 Task: Look for space in Obrenovac, Serbia from 2nd August, 2023 to 12th August, 2023 for 2 adults in price range Rs.5000 to Rs.10000. Place can be private room with 1  bedroom having 1 bed and 1 bathroom. Property type can be house, flat, guest house, hotel. Booking option can be shelf check-in. Required host language is English.
Action: Mouse moved to (480, 89)
Screenshot: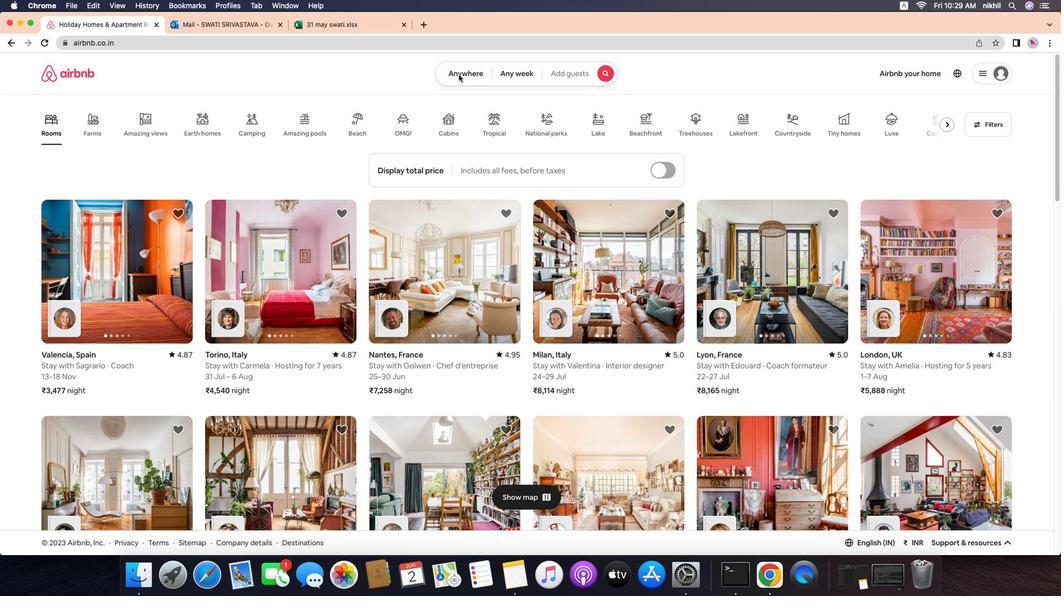 
Action: Mouse pressed left at (480, 89)
Screenshot: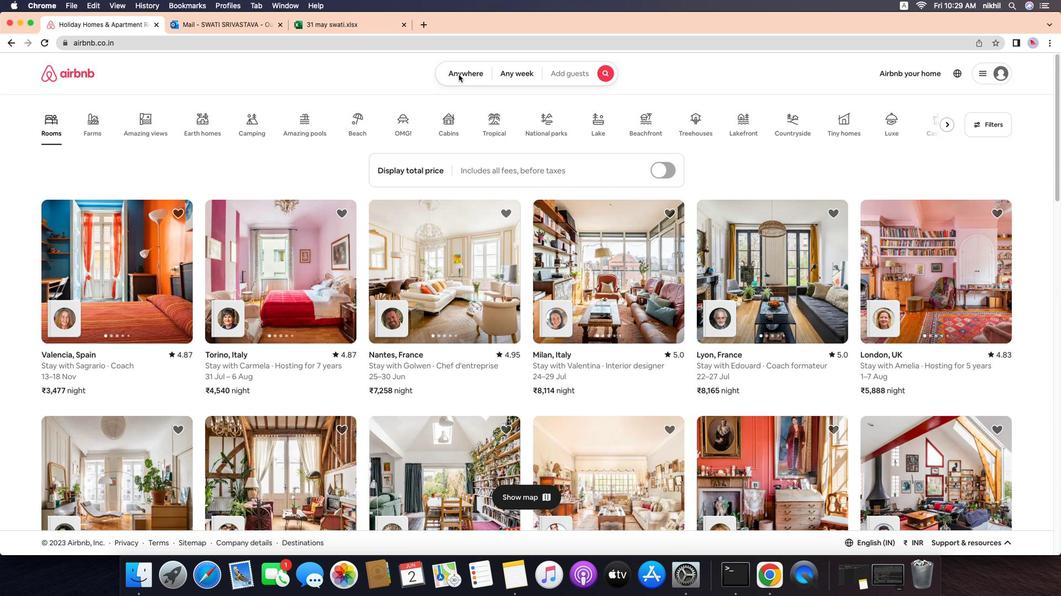 
Action: Mouse moved to (481, 95)
Screenshot: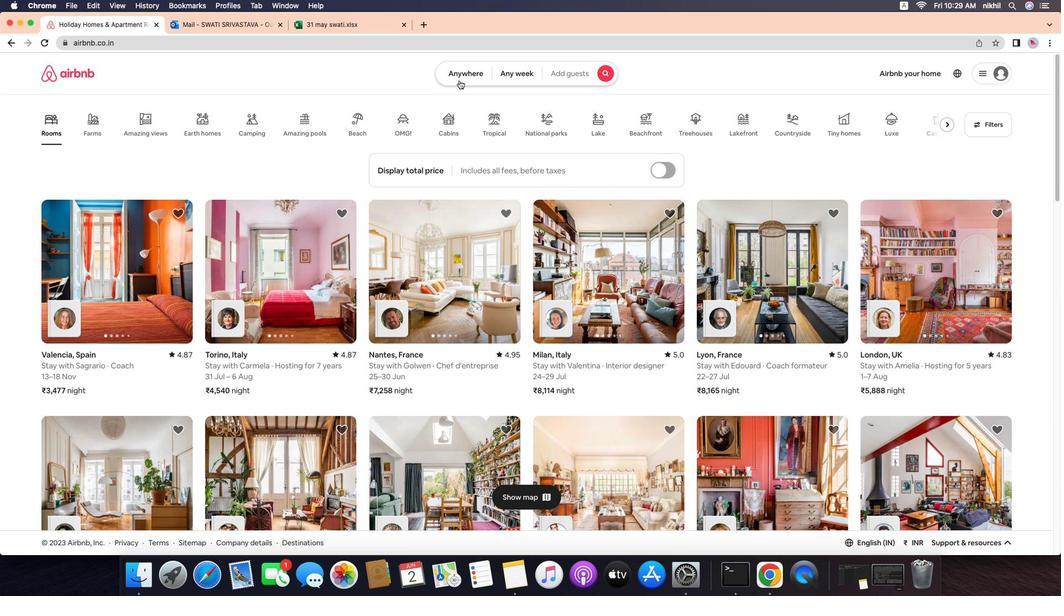 
Action: Mouse pressed left at (481, 95)
Screenshot: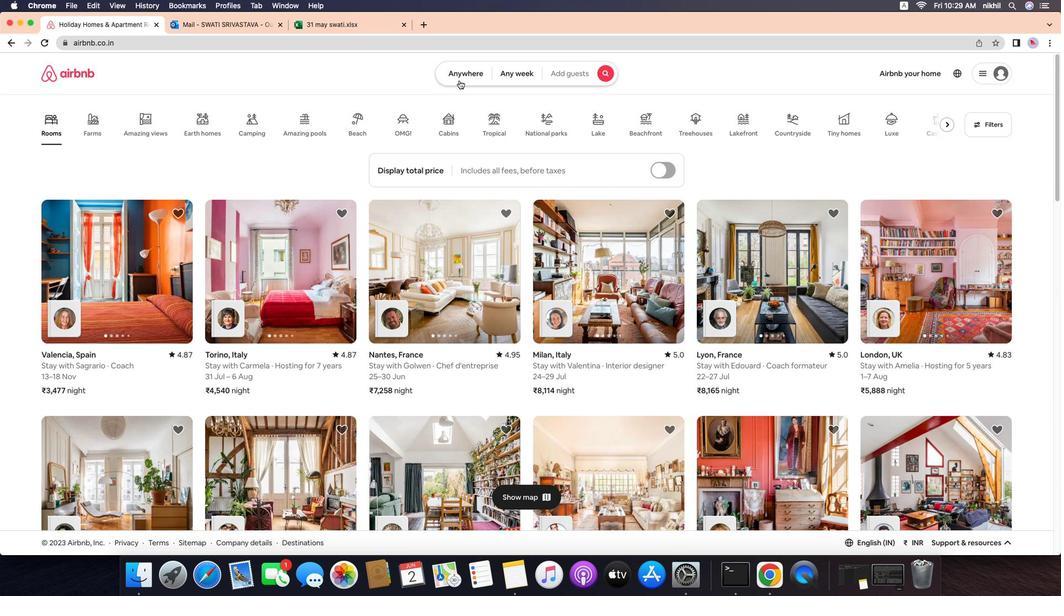 
Action: Mouse moved to (432, 129)
Screenshot: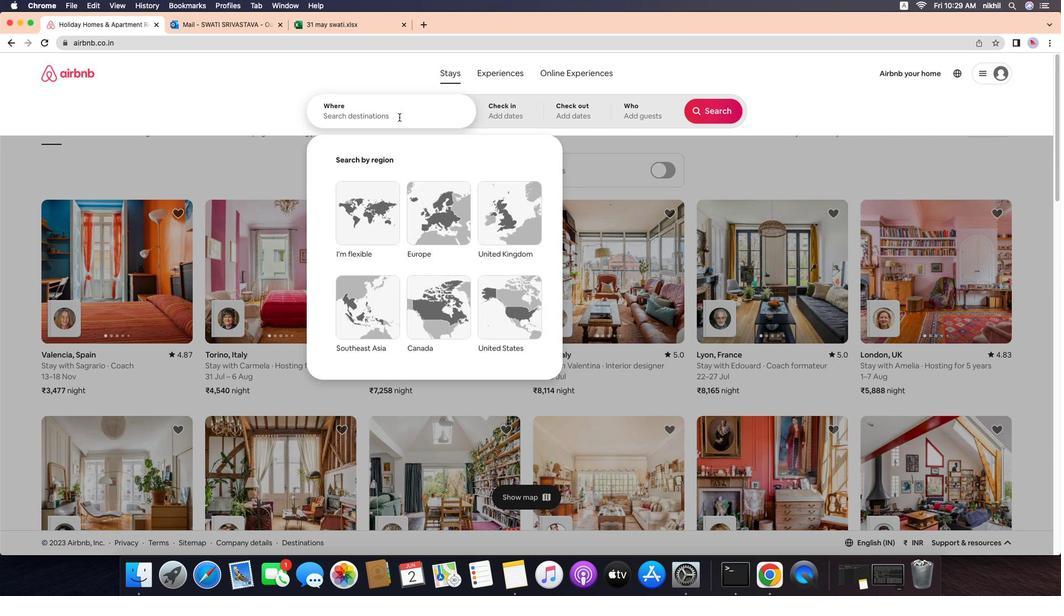 
Action: Mouse pressed left at (432, 129)
Screenshot: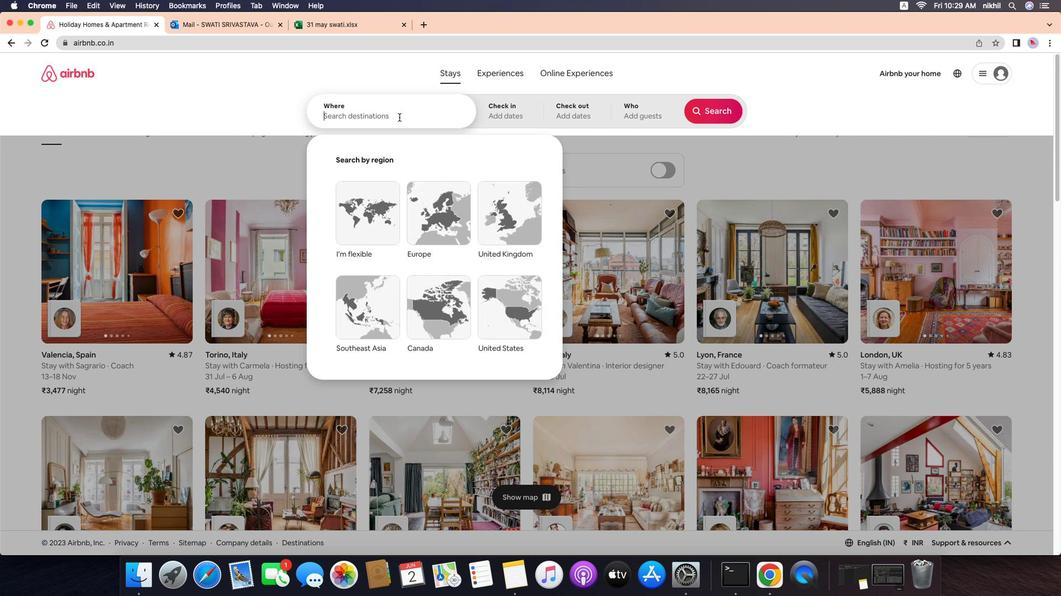 
Action: Mouse moved to (429, 129)
Screenshot: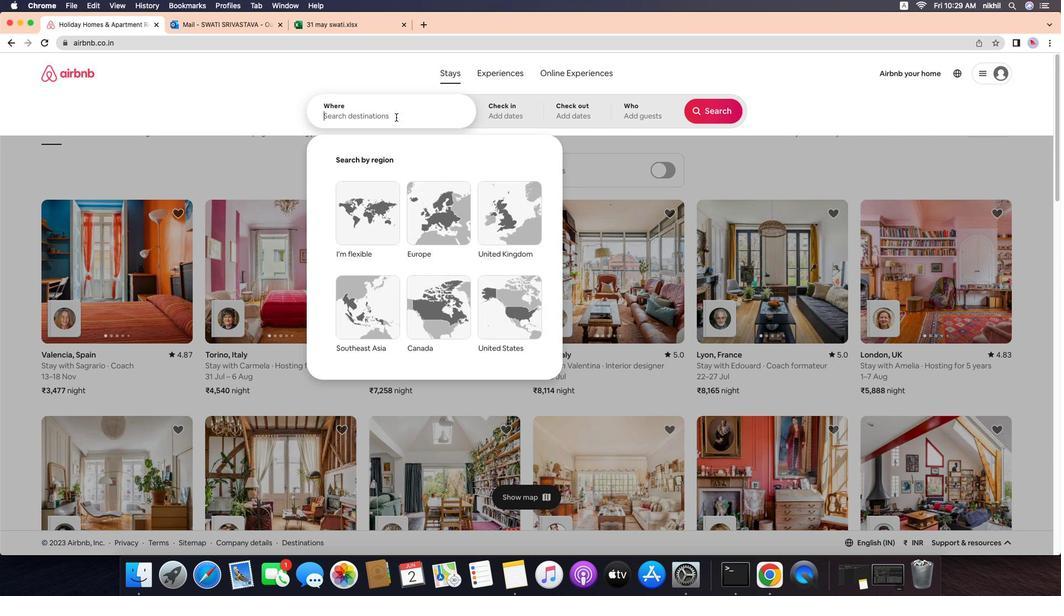 
Action: Key pressed Key.caps_lock'O'Key.caps_lock'b''r''e''n''o''v''a''c'
Screenshot: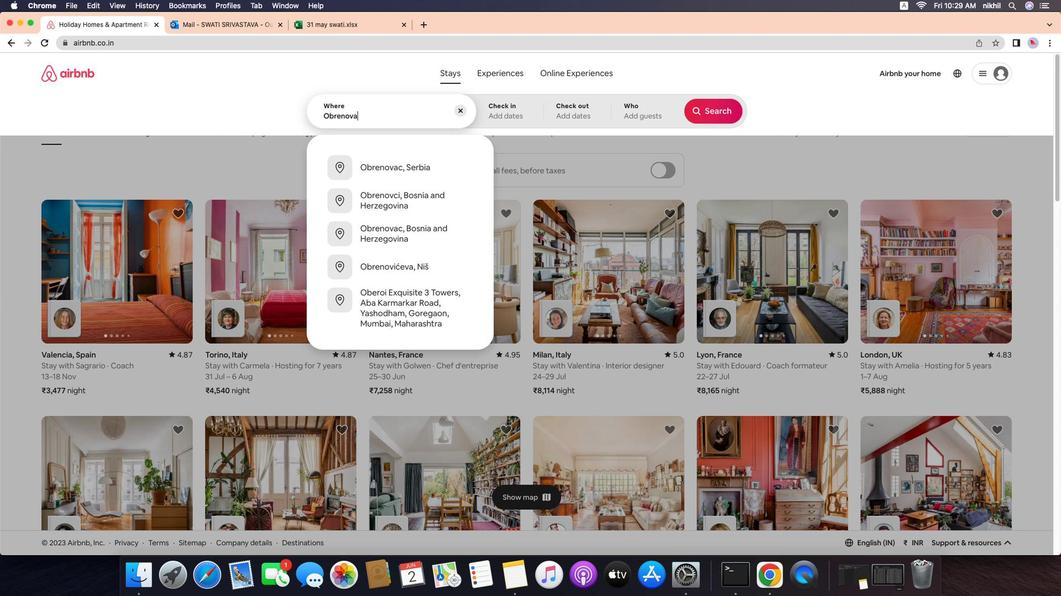 
Action: Mouse moved to (451, 175)
Screenshot: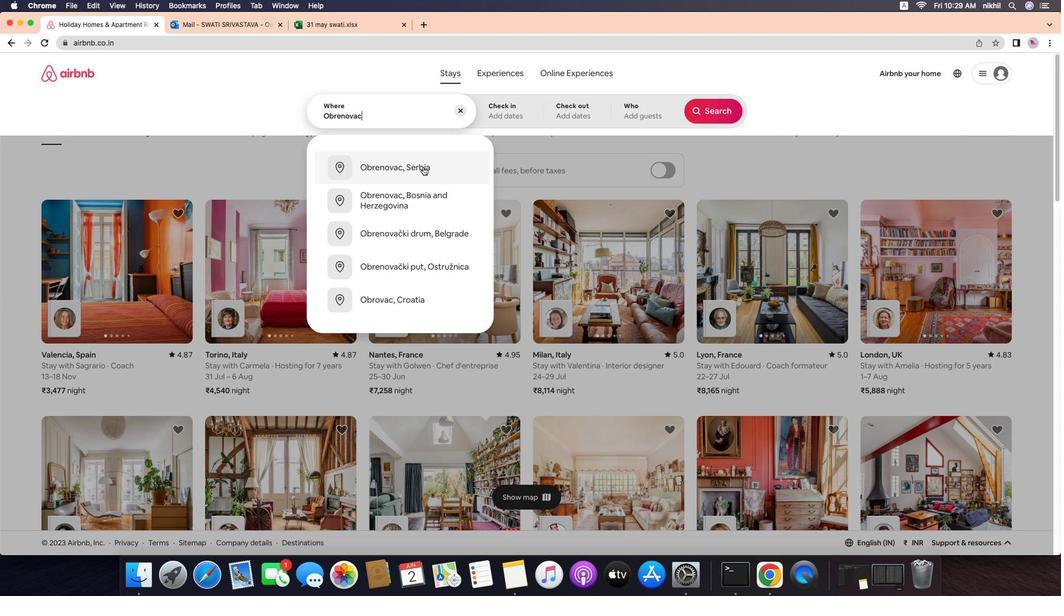 
Action: Mouse pressed left at (451, 175)
Screenshot: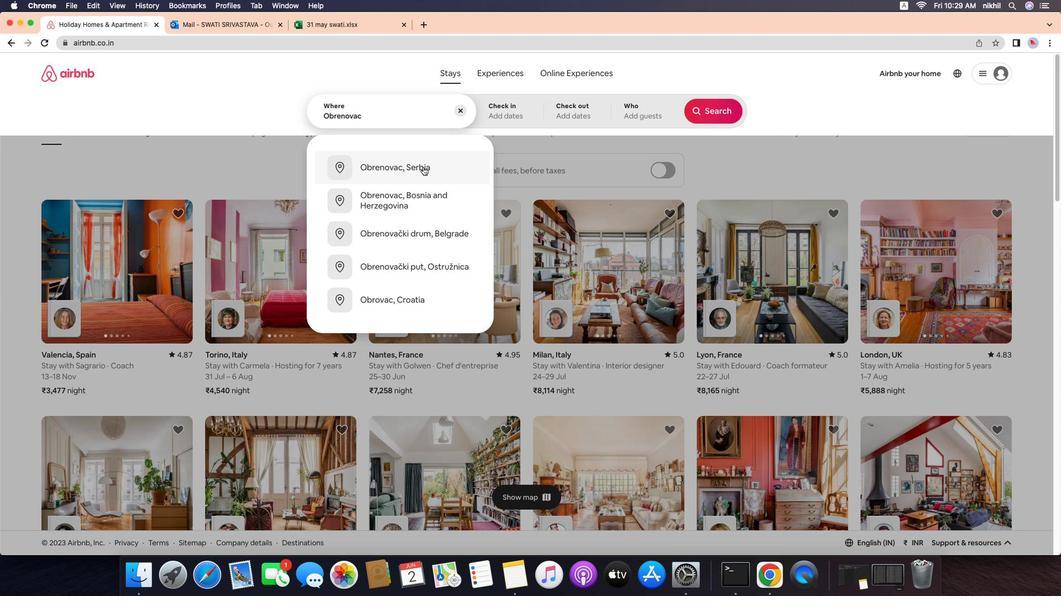 
Action: Mouse moved to (685, 200)
Screenshot: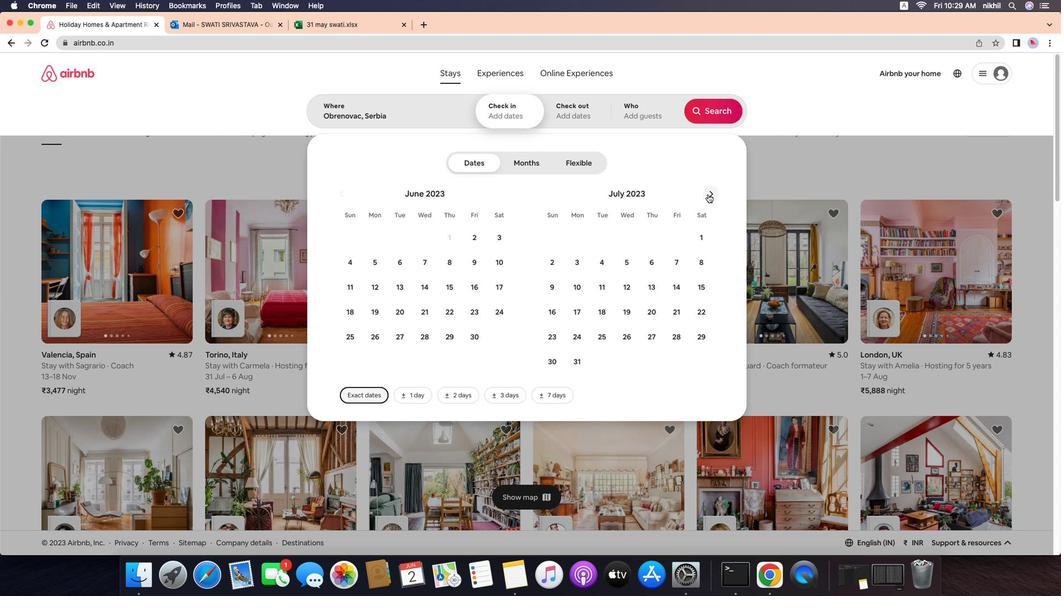 
Action: Mouse pressed left at (685, 200)
Screenshot: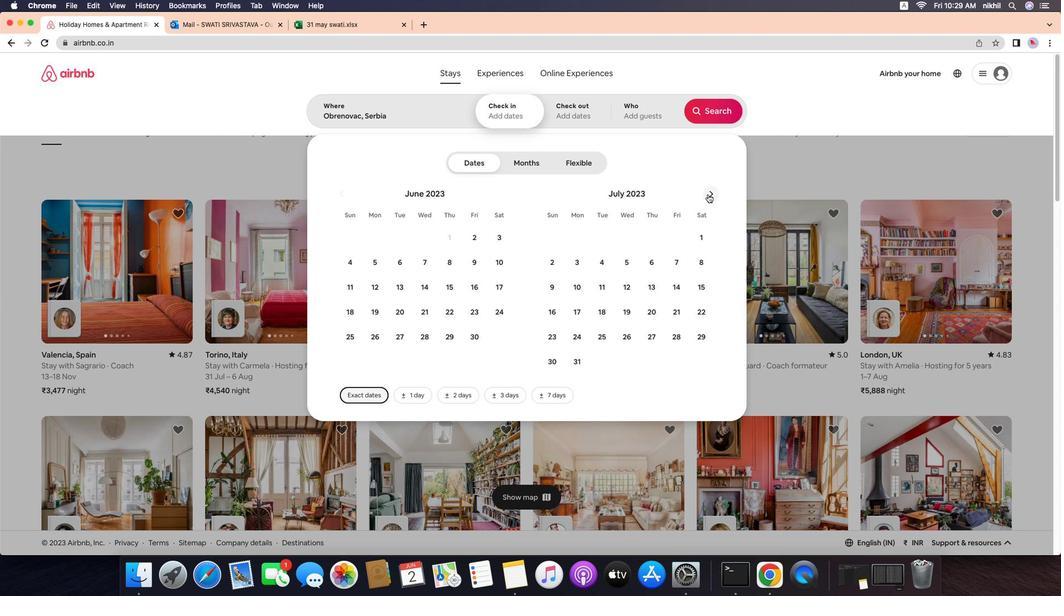 
Action: Mouse moved to (613, 240)
Screenshot: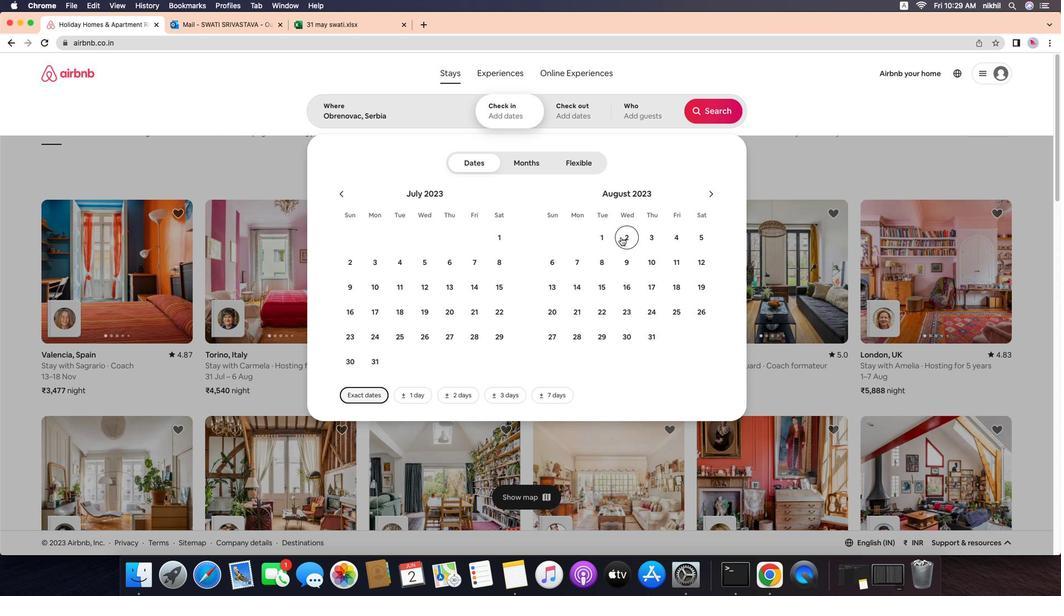 
Action: Mouse pressed left at (613, 240)
Screenshot: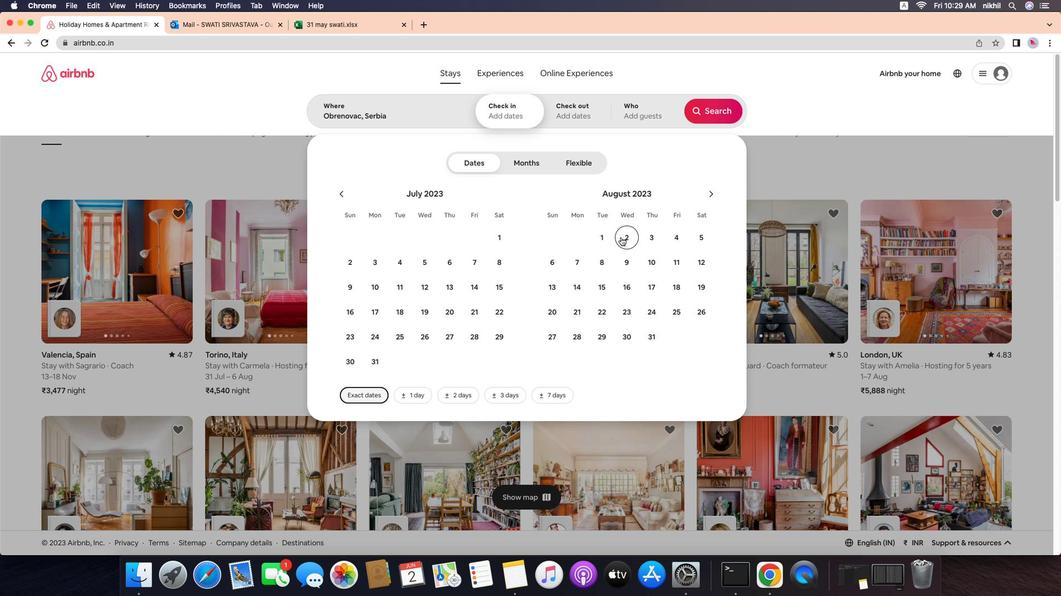 
Action: Mouse moved to (686, 267)
Screenshot: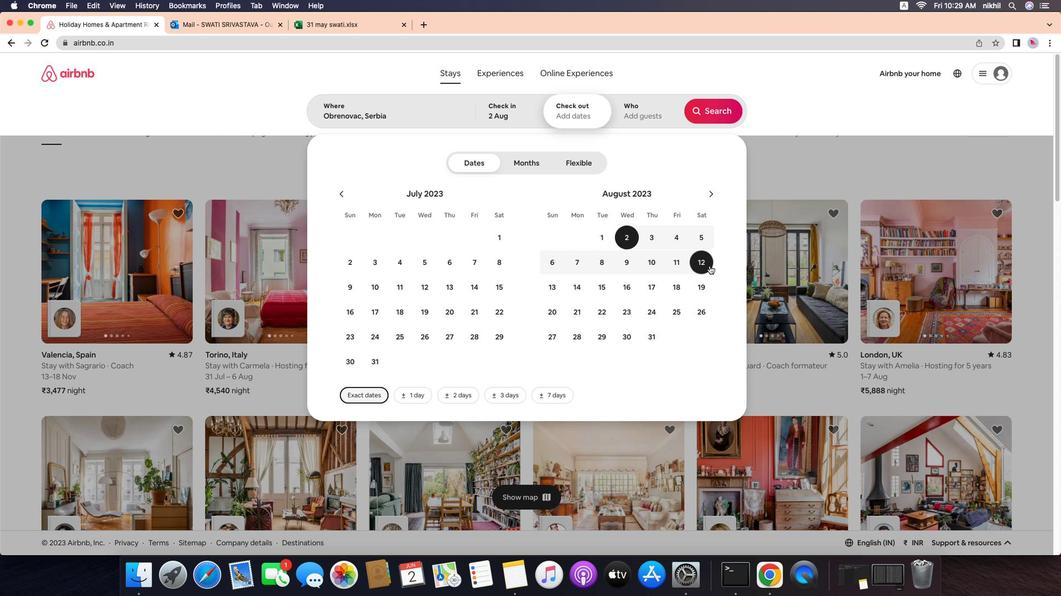 
Action: Mouse pressed left at (686, 267)
Screenshot: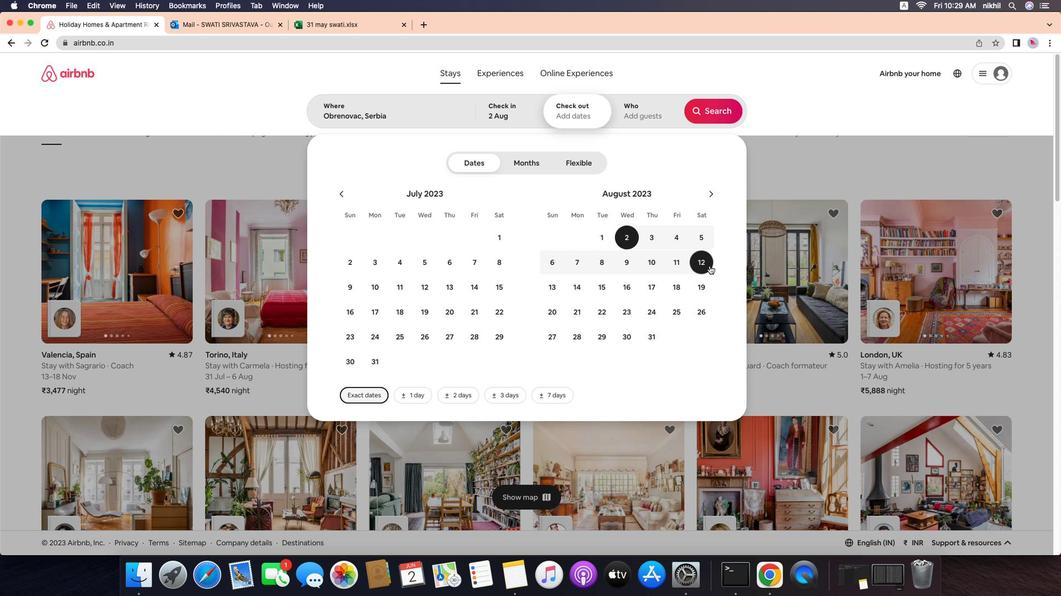 
Action: Mouse moved to (637, 128)
Screenshot: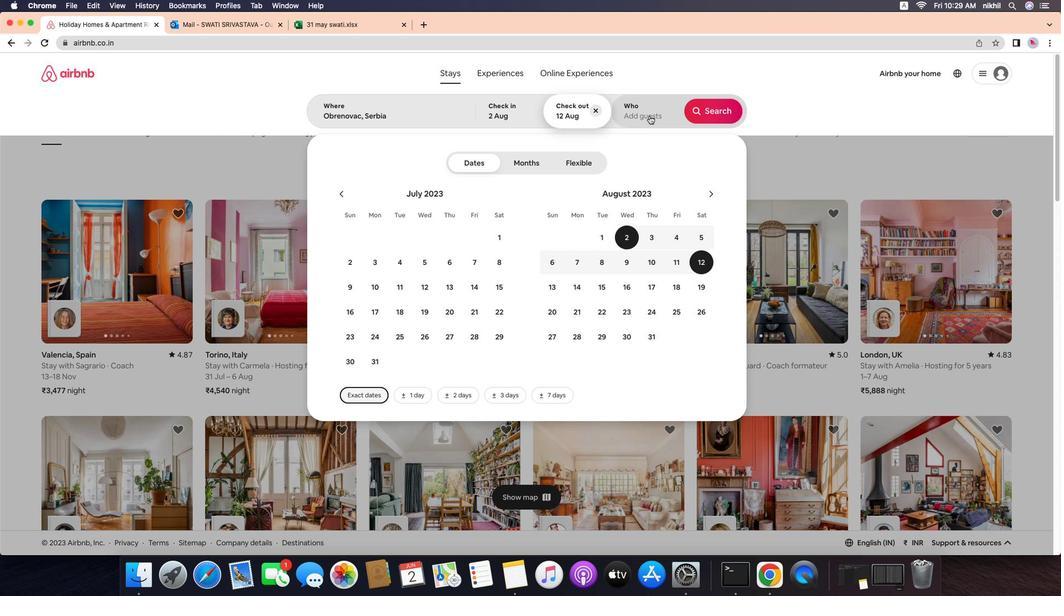 
Action: Mouse pressed left at (637, 128)
Screenshot: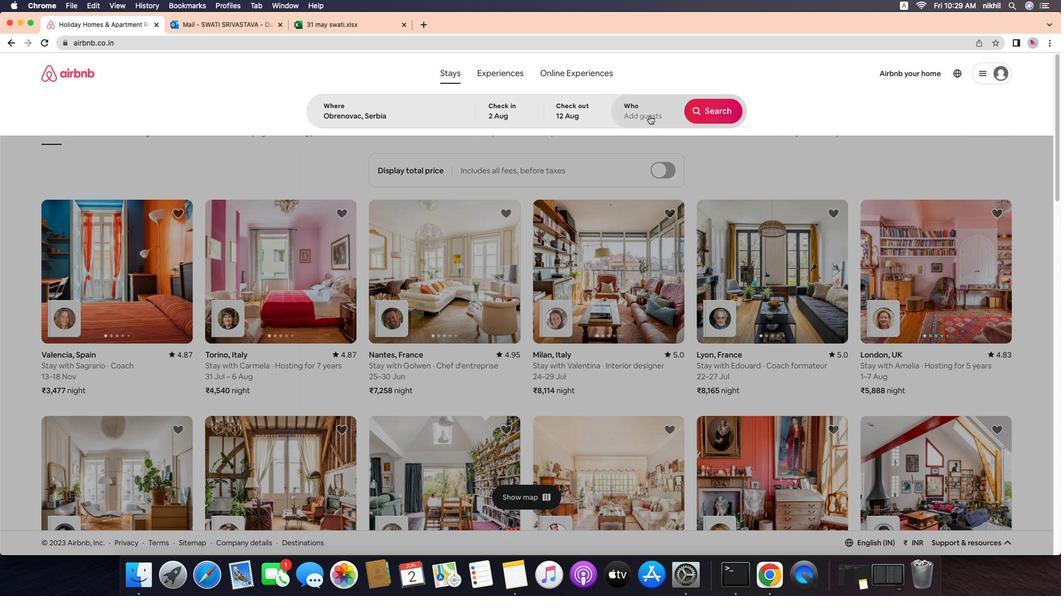 
Action: Mouse moved to (690, 176)
Screenshot: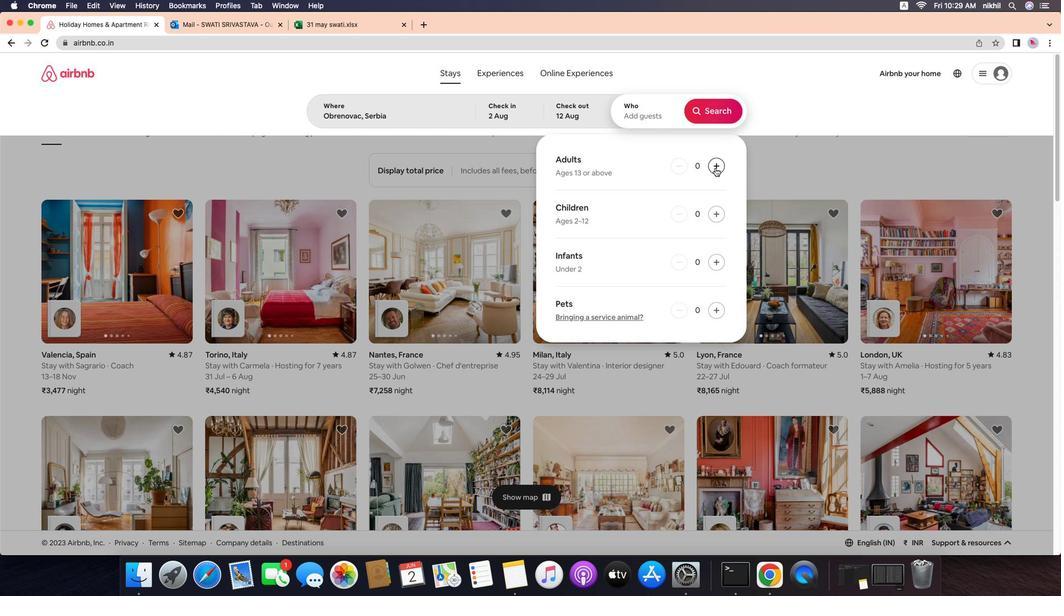 
Action: Mouse pressed left at (690, 176)
Screenshot: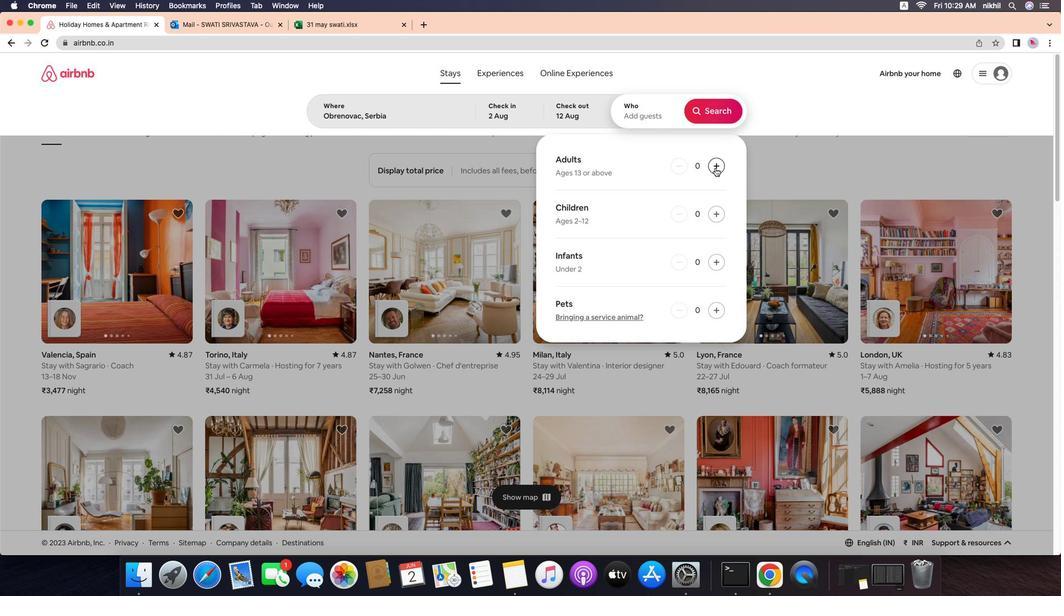 
Action: Mouse pressed left at (690, 176)
Screenshot: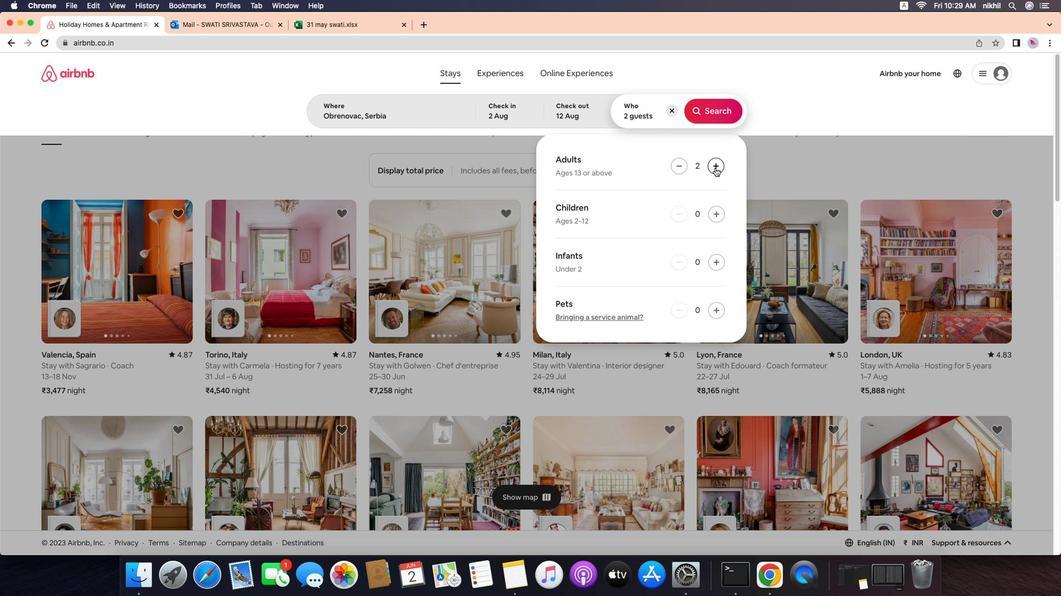 
Action: Mouse moved to (686, 129)
Screenshot: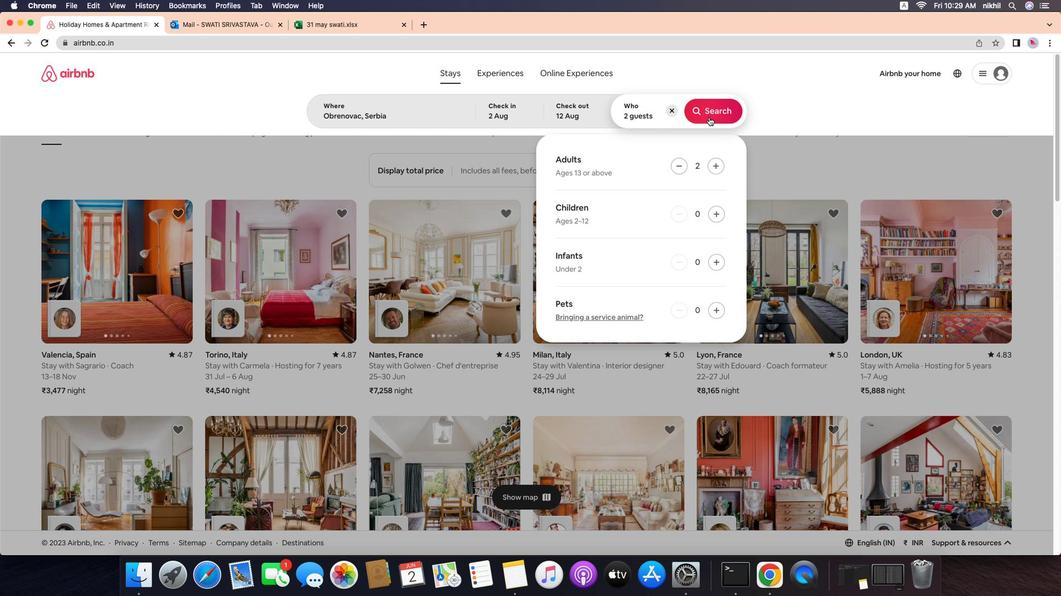 
Action: Mouse pressed left at (686, 129)
Screenshot: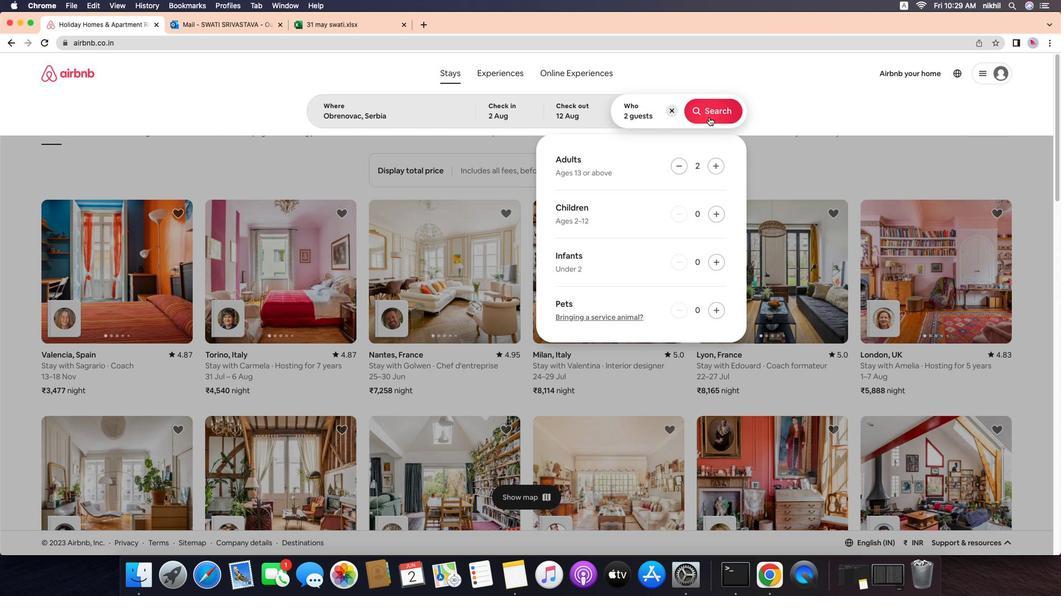 
Action: Mouse moved to (933, 127)
Screenshot: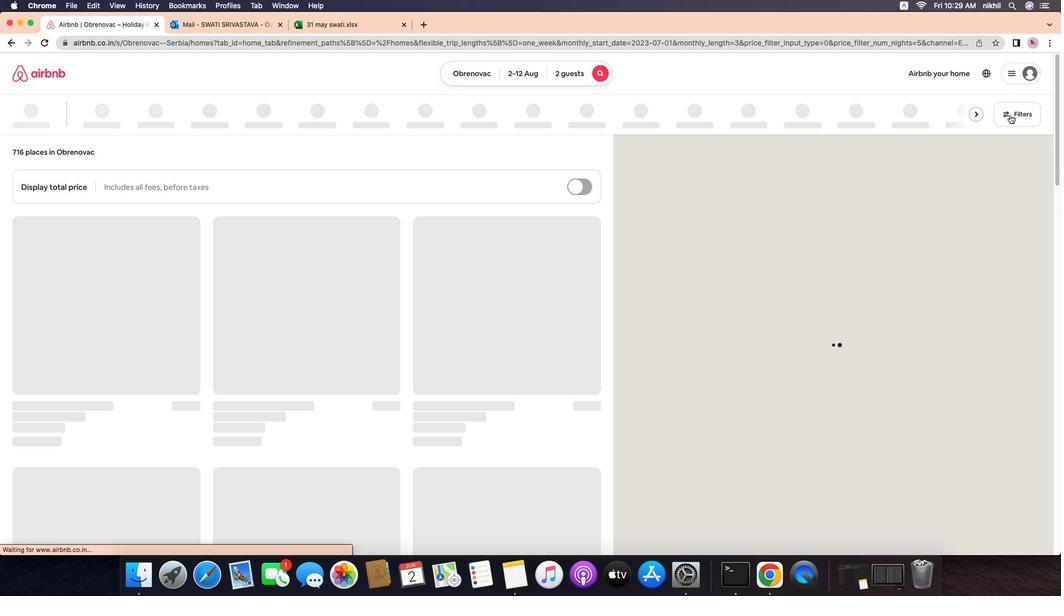 
Action: Mouse pressed left at (933, 127)
Screenshot: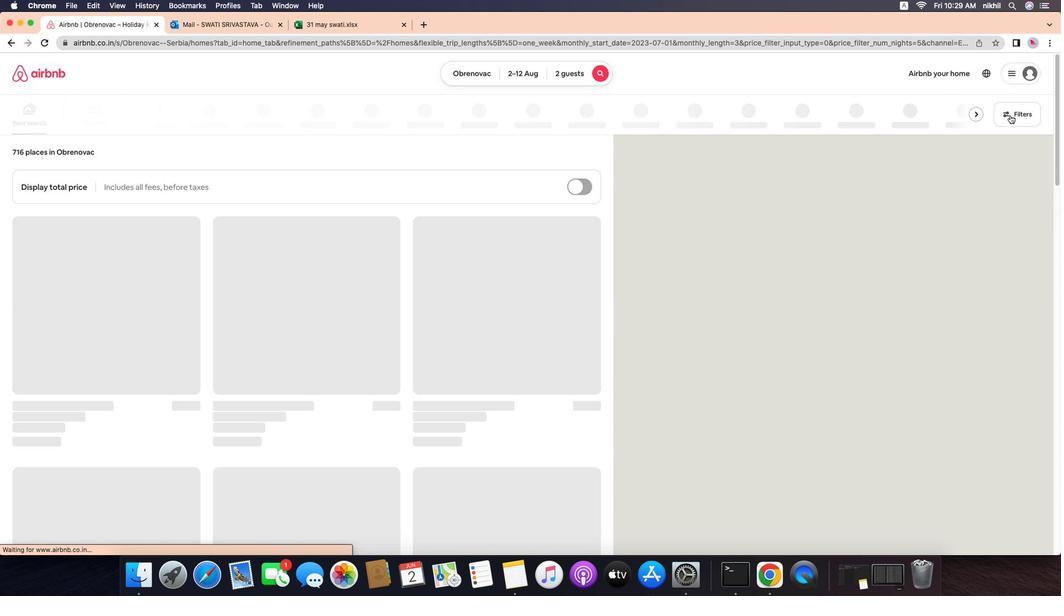 
Action: Mouse moved to (457, 364)
Screenshot: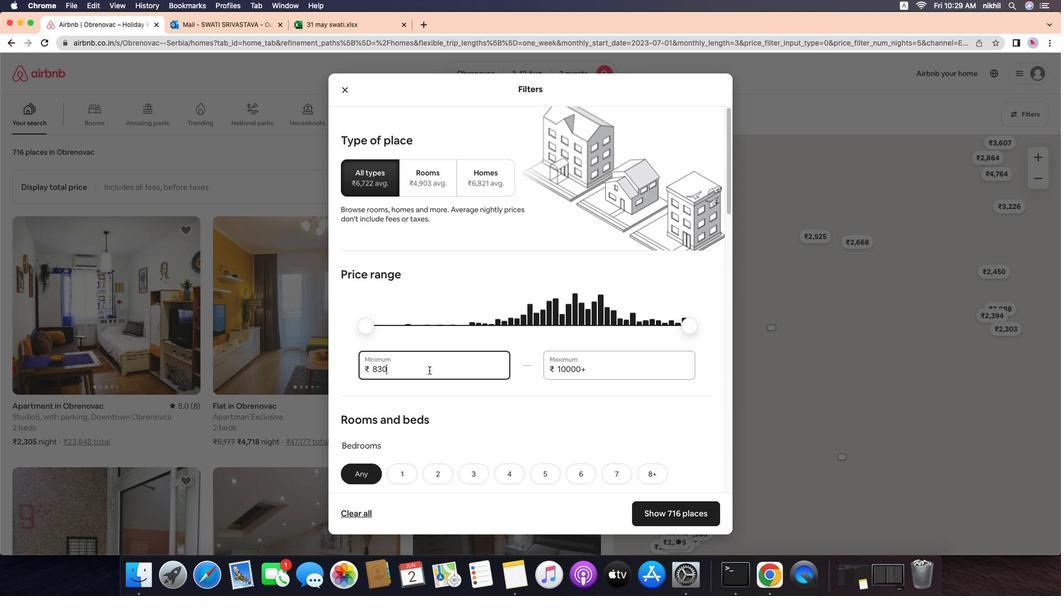 
Action: Mouse pressed left at (457, 364)
Screenshot: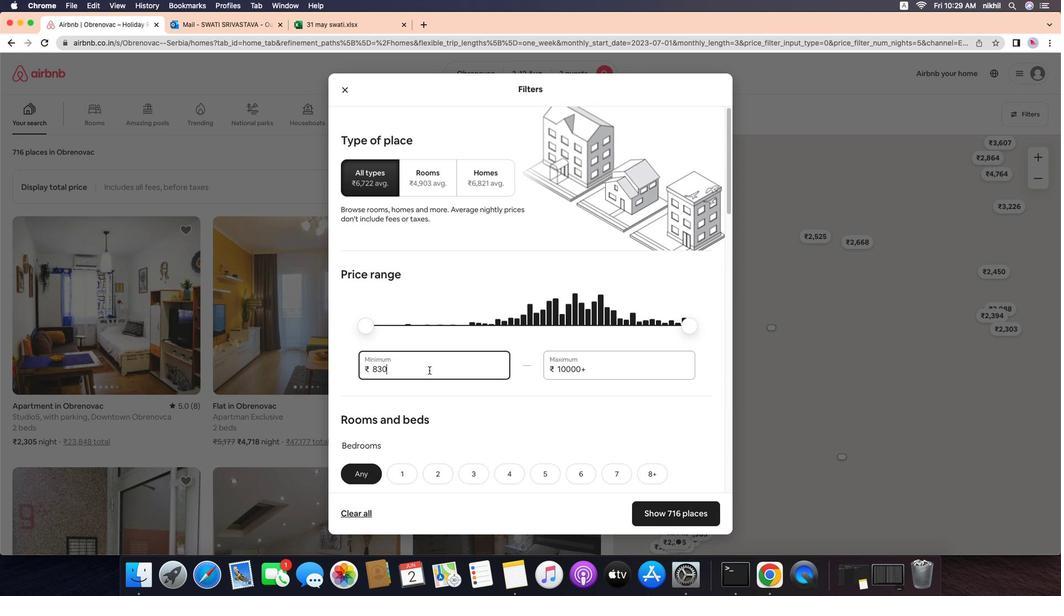 
Action: Mouse moved to (457, 364)
Screenshot: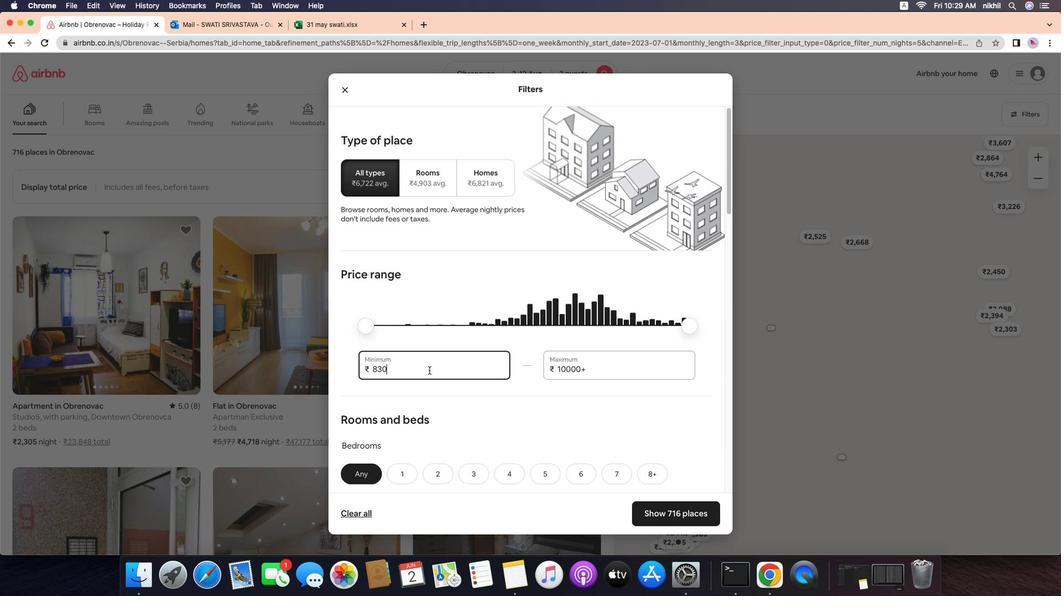 
Action: Key pressed Key.backspaceKey.backspaceKey.backspaceKey.backspace'5''0''0''0'
Screenshot: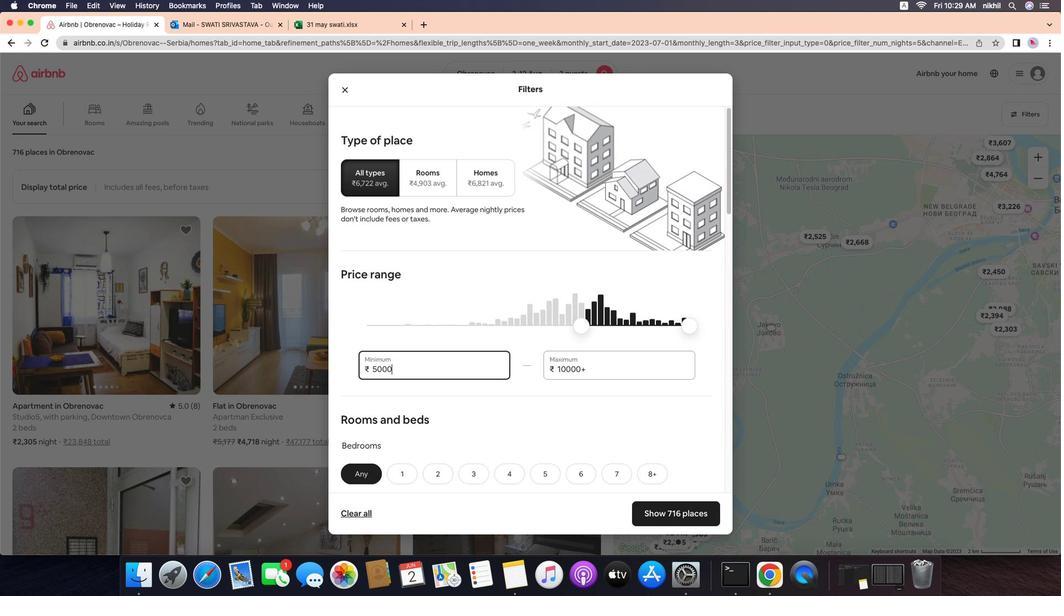 
Action: Mouse moved to (599, 362)
Screenshot: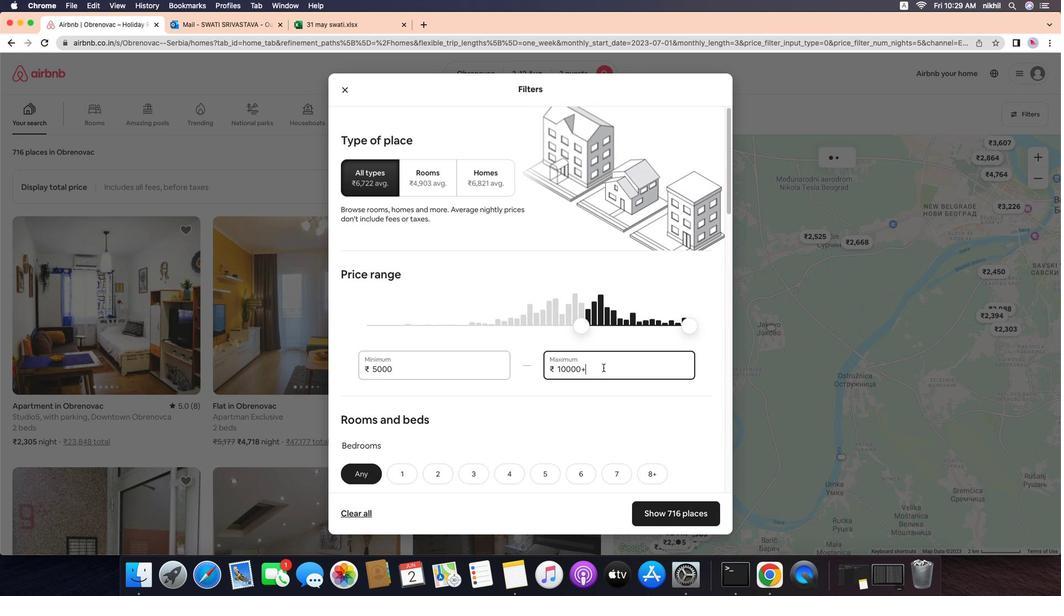 
Action: Mouse pressed left at (599, 362)
Screenshot: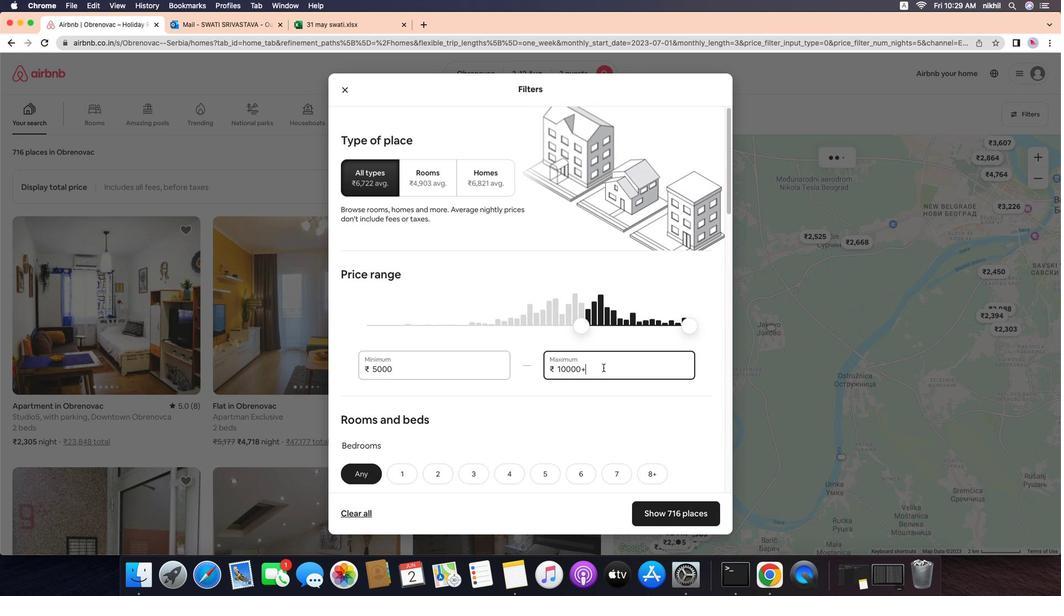 
Action: Mouse moved to (597, 363)
Screenshot: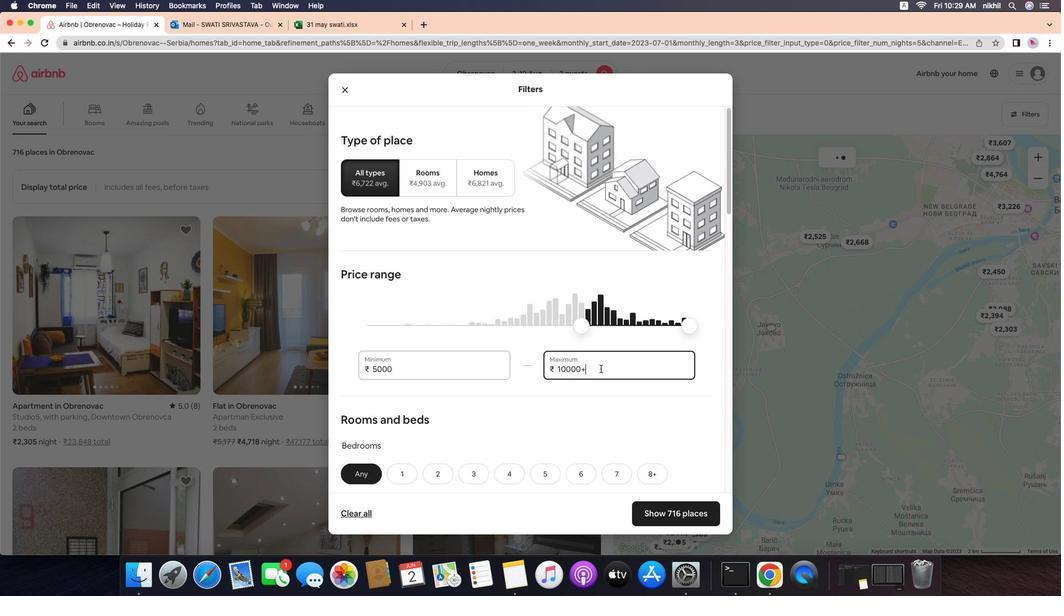 
Action: Key pressed Key.backspaceKey.backspaceKey.backspaceKey.backspaceKey.backspaceKey.backspaceKey.backspaceKey.backspace'1''0''0''0''0'
Screenshot: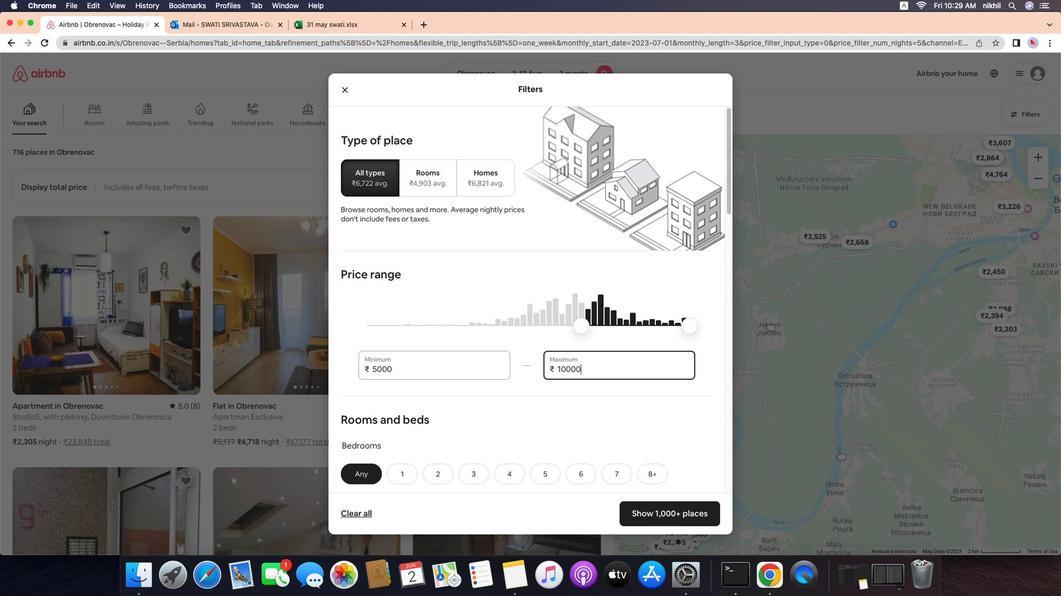 
Action: Mouse moved to (555, 381)
Screenshot: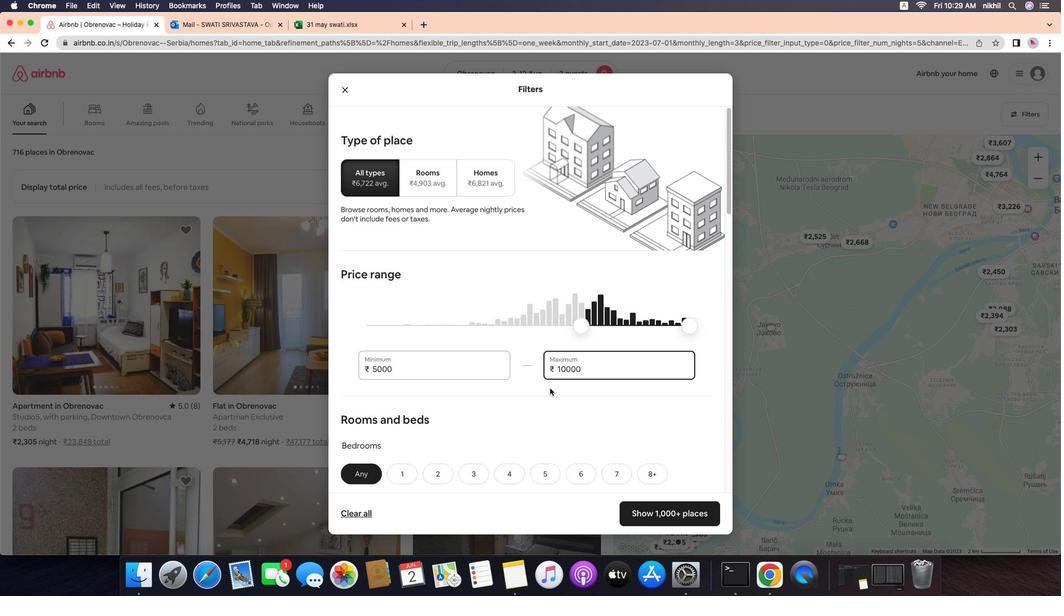 
Action: Mouse scrolled (555, 381) with delta (104, 19)
Screenshot: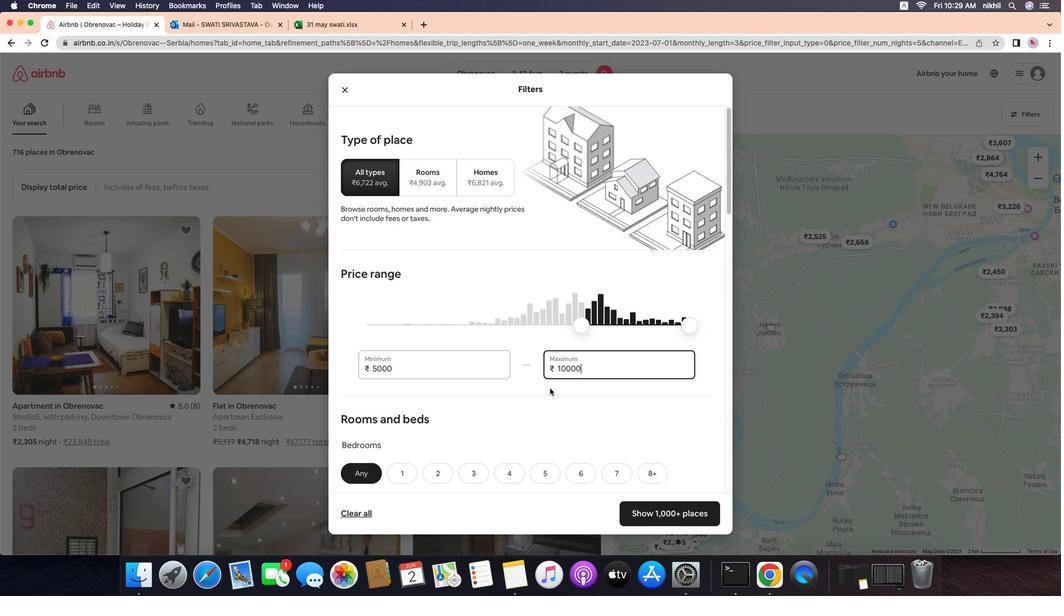 
Action: Mouse scrolled (555, 381) with delta (104, 19)
Screenshot: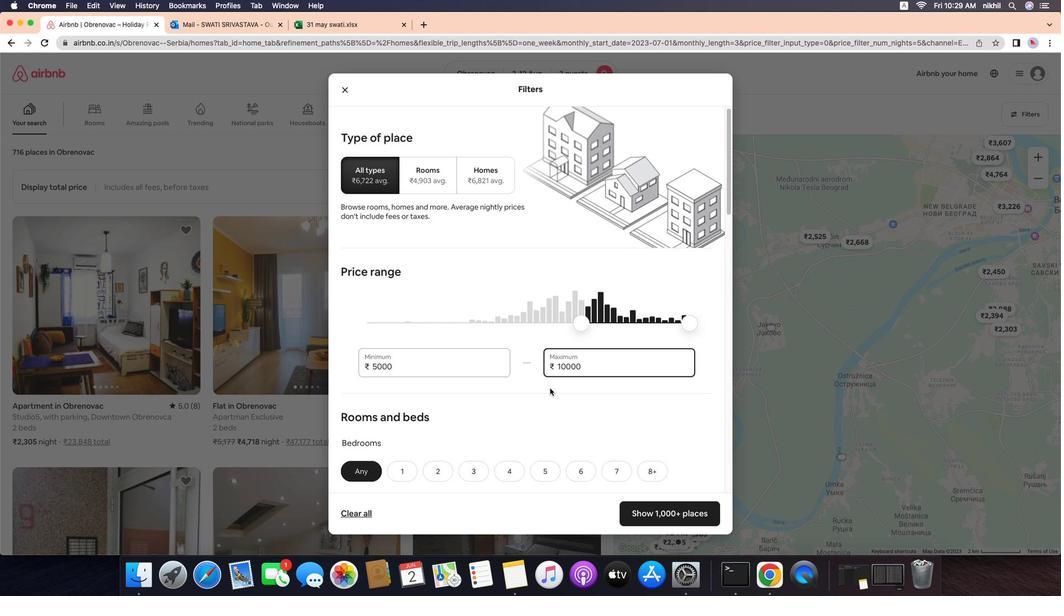 
Action: Mouse scrolled (555, 381) with delta (104, 19)
Screenshot: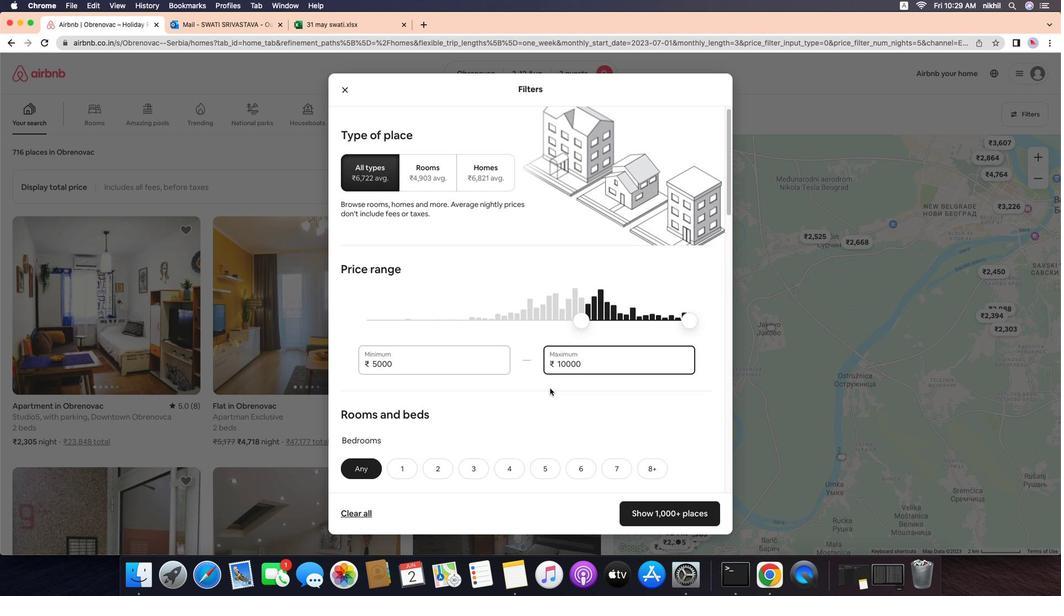 
Action: Mouse scrolled (555, 381) with delta (104, 19)
Screenshot: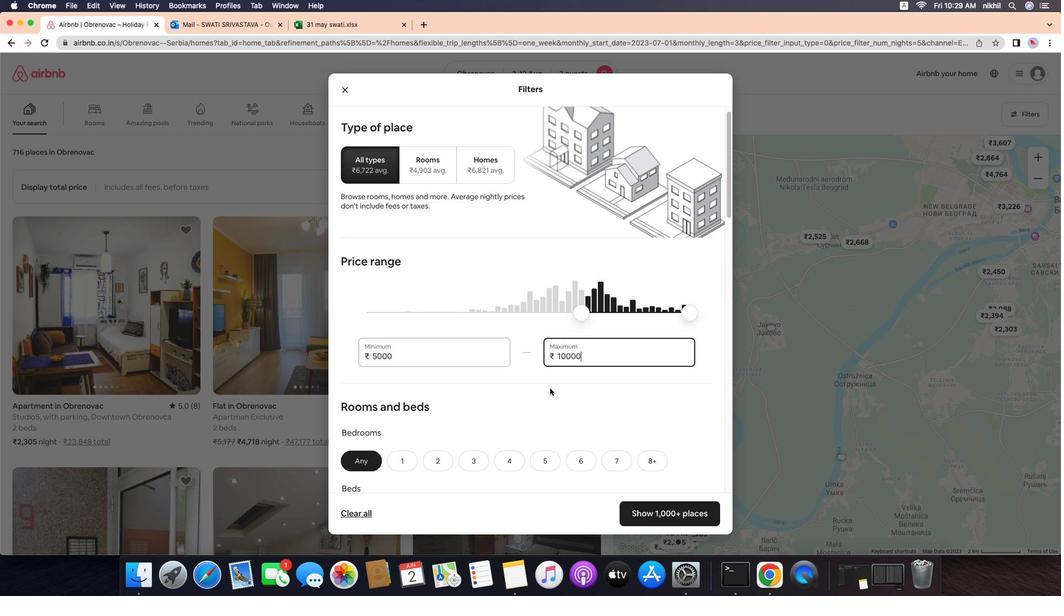 
Action: Mouse scrolled (555, 381) with delta (104, 19)
Screenshot: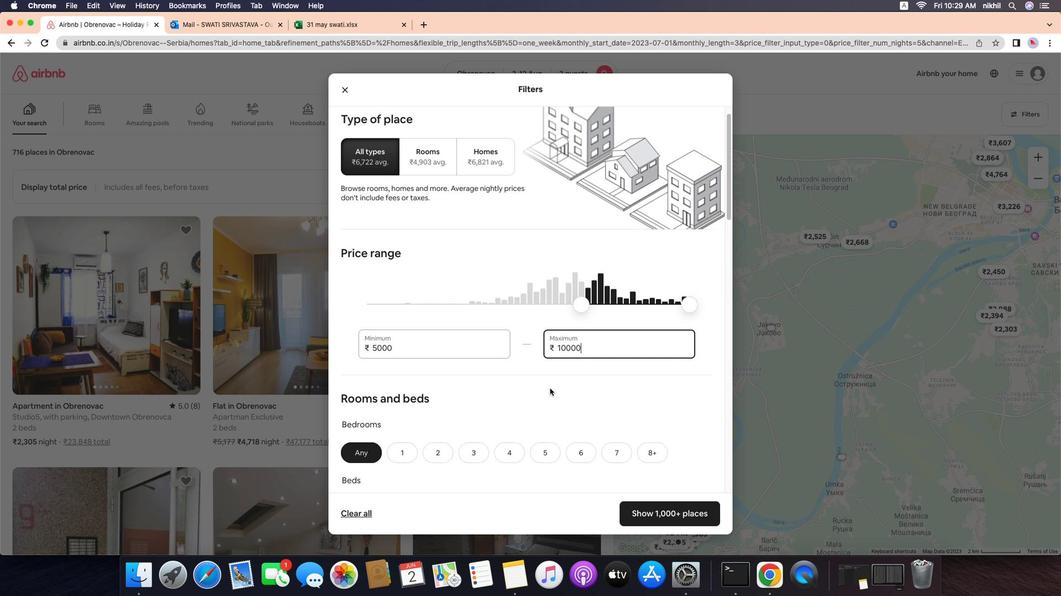 
Action: Mouse scrolled (555, 381) with delta (104, 19)
Screenshot: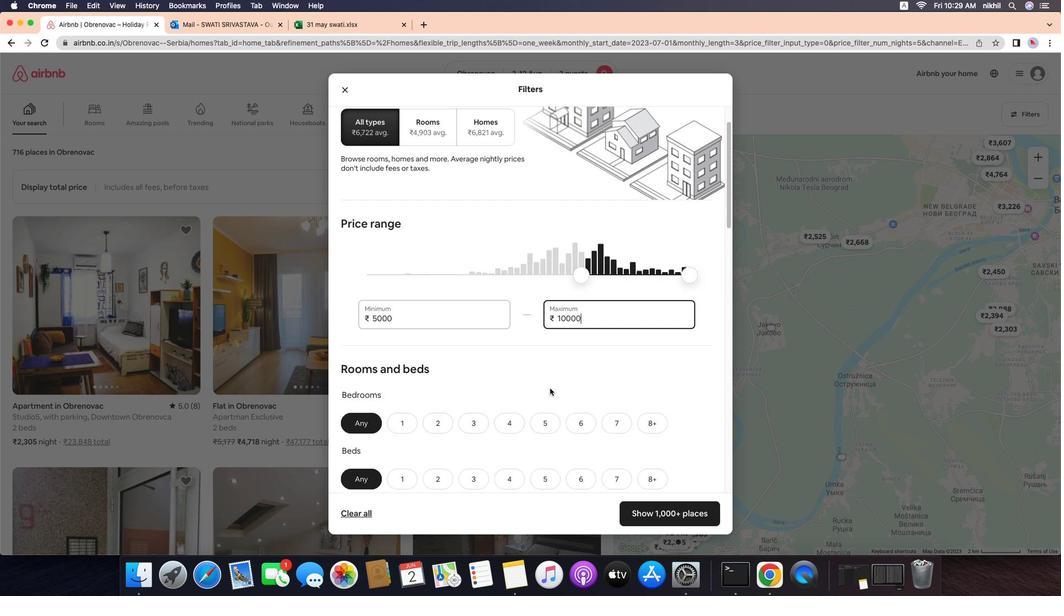 
Action: Mouse scrolled (555, 381) with delta (104, 19)
Screenshot: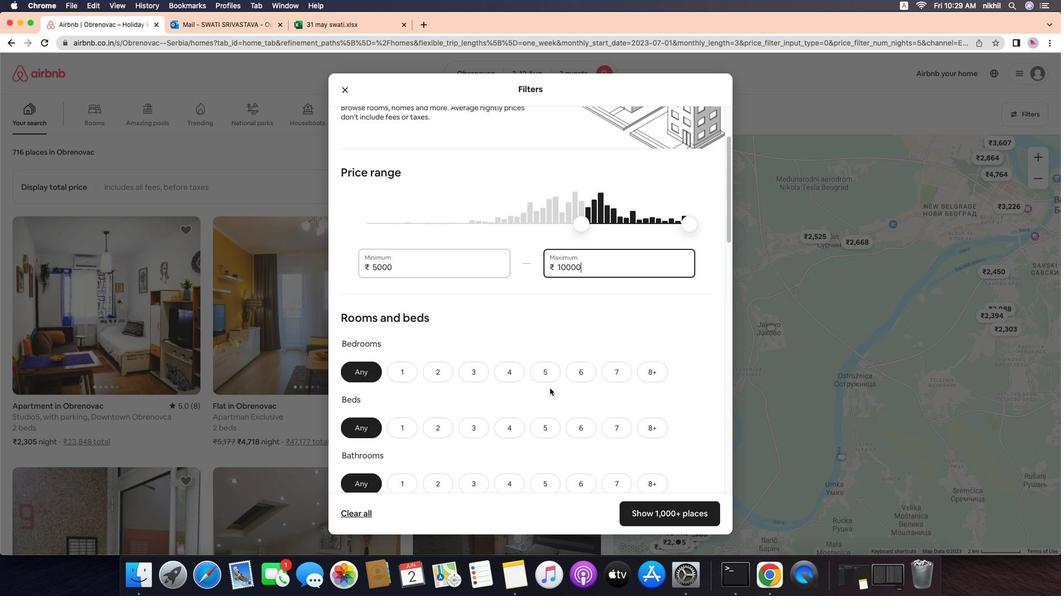 
Action: Mouse moved to (427, 330)
Screenshot: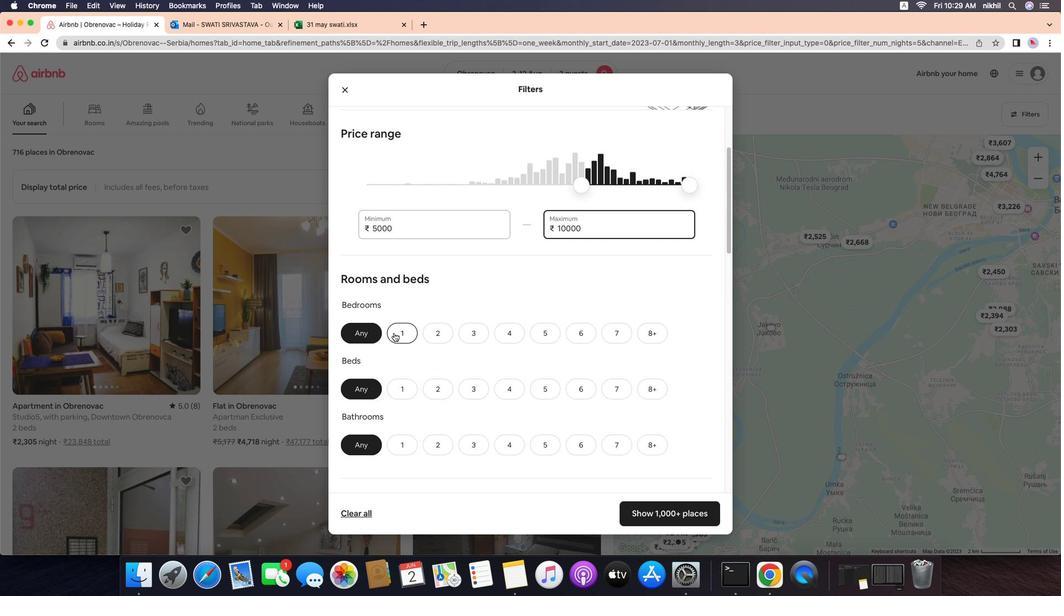 
Action: Mouse pressed left at (427, 330)
Screenshot: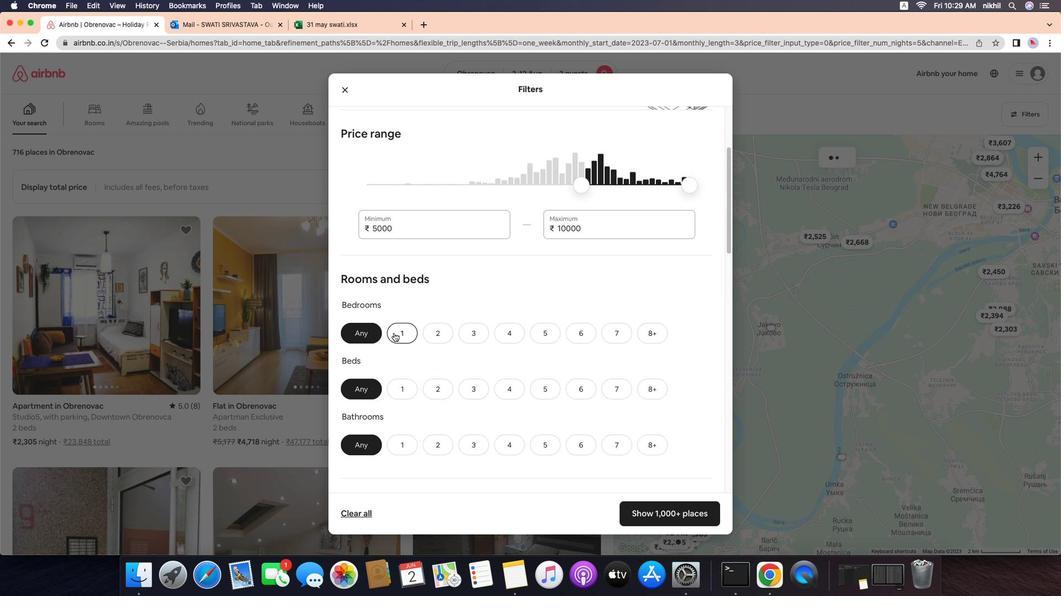 
Action: Mouse moved to (440, 384)
Screenshot: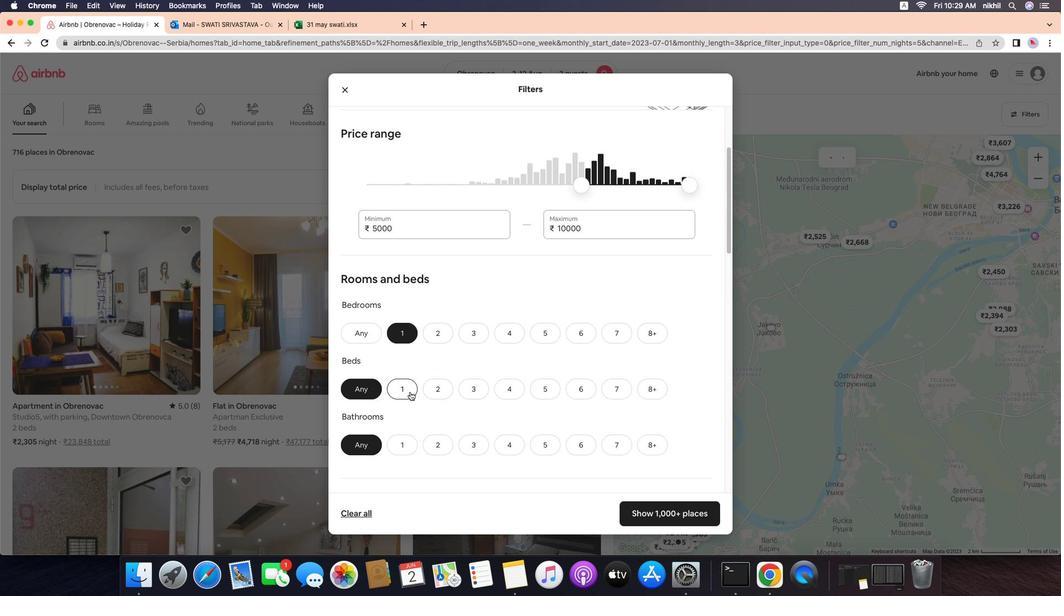 
Action: Mouse pressed left at (440, 384)
Screenshot: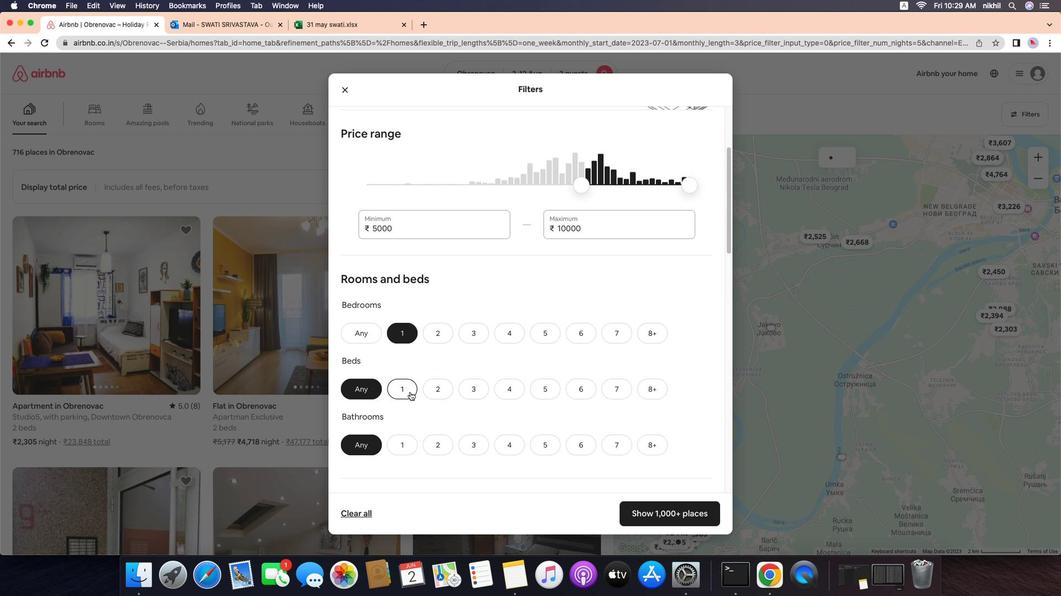 
Action: Mouse moved to (437, 432)
Screenshot: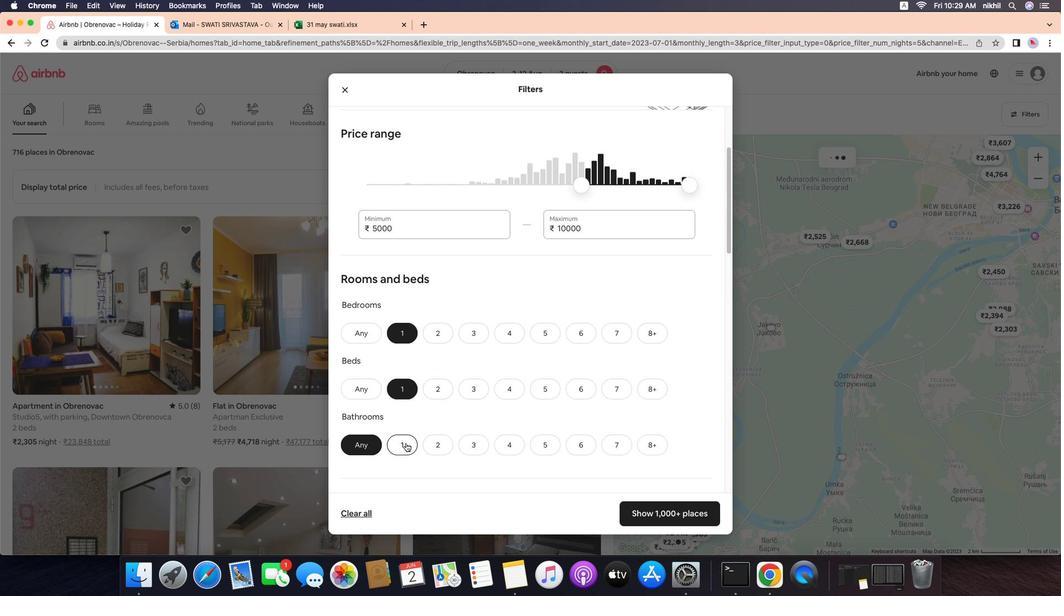 
Action: Mouse pressed left at (437, 432)
Screenshot: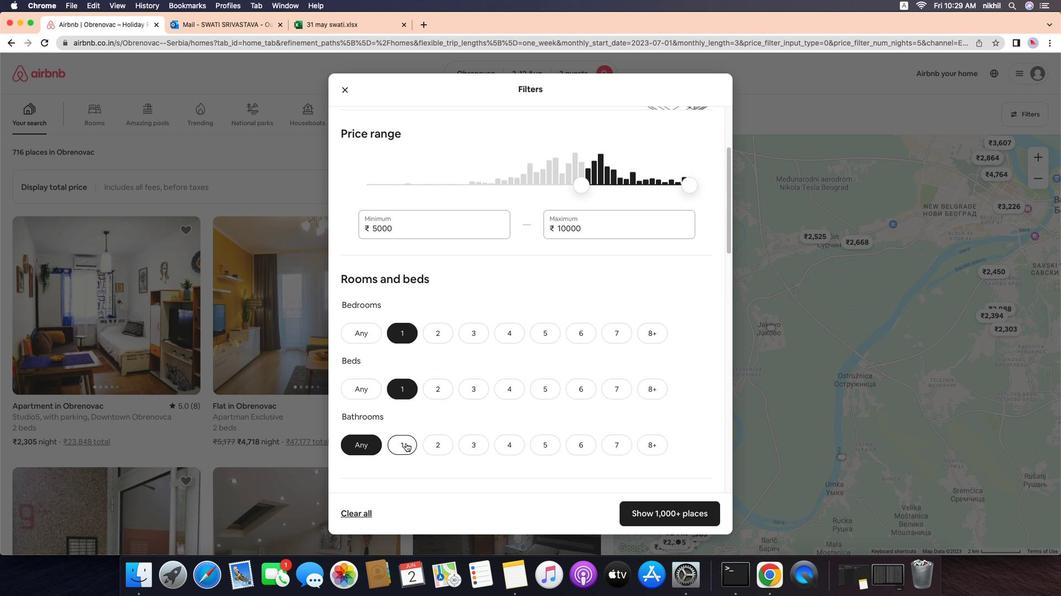 
Action: Mouse moved to (517, 416)
Screenshot: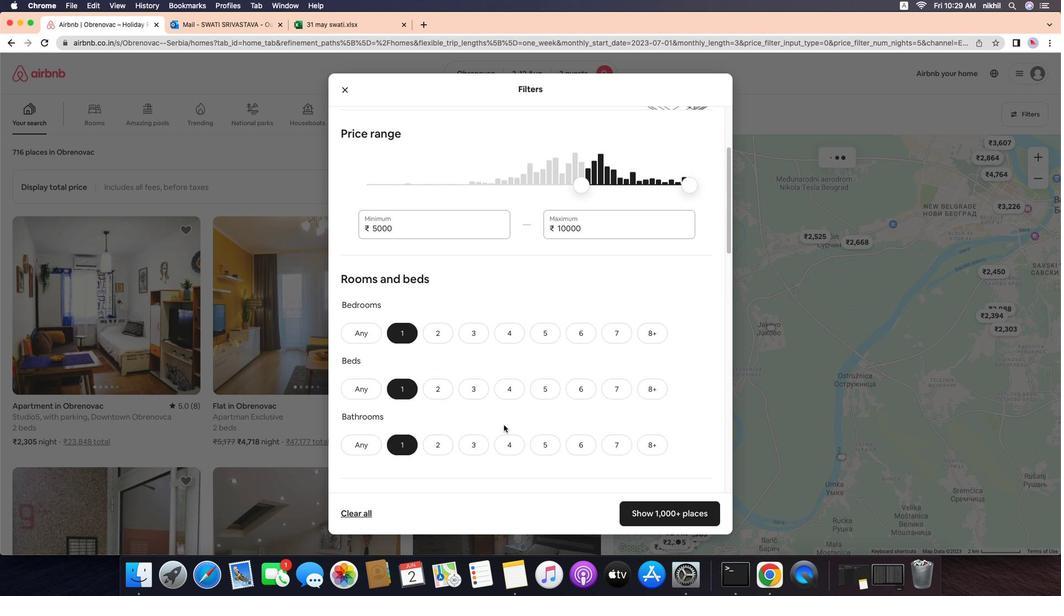 
Action: Mouse scrolled (517, 416) with delta (104, 19)
Screenshot: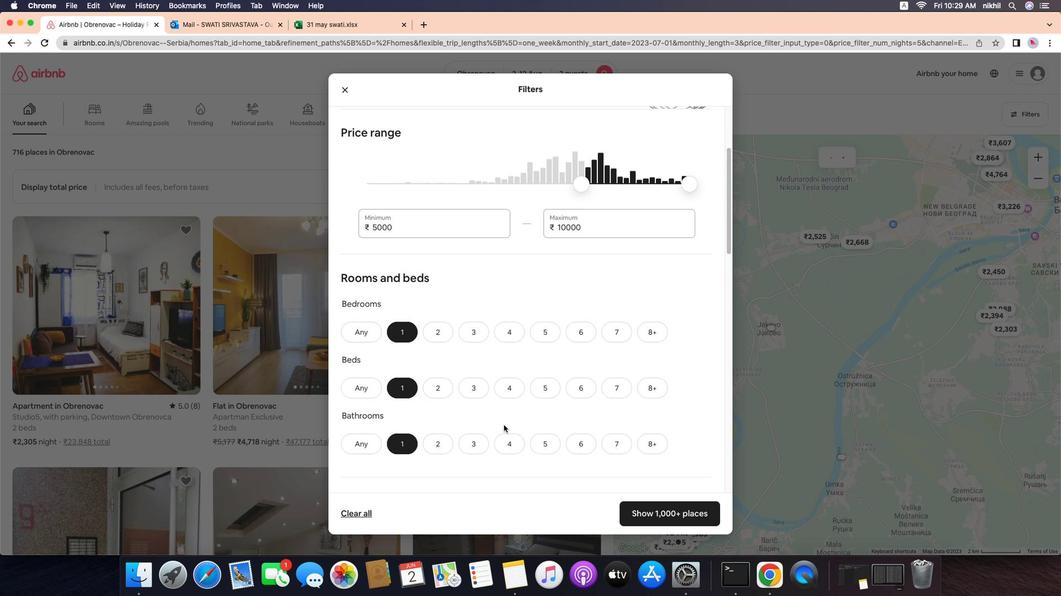 
Action: Mouse scrolled (517, 416) with delta (104, 19)
Screenshot: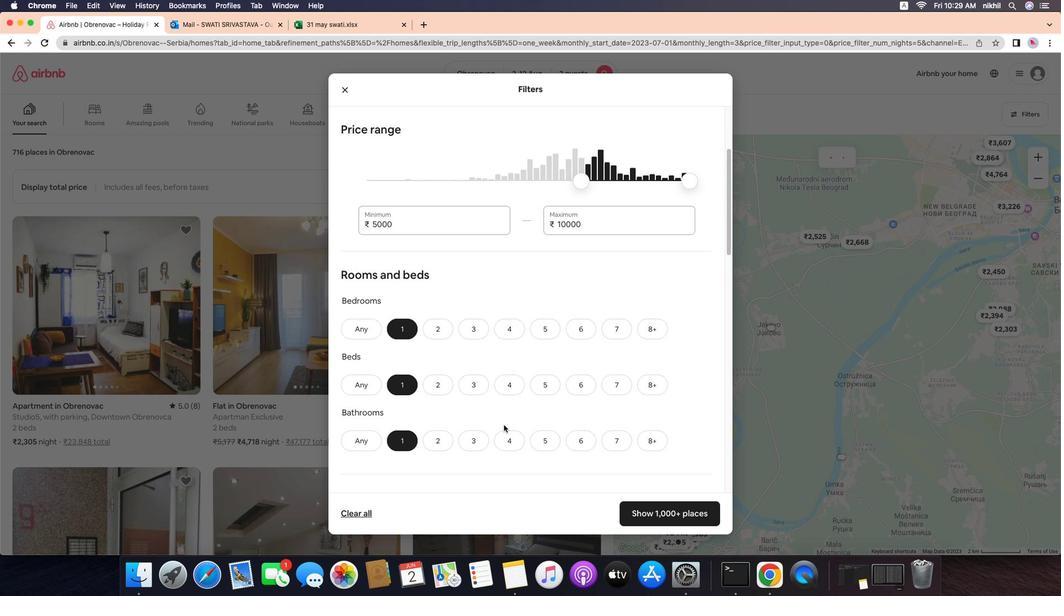
Action: Mouse scrolled (517, 416) with delta (104, 19)
Screenshot: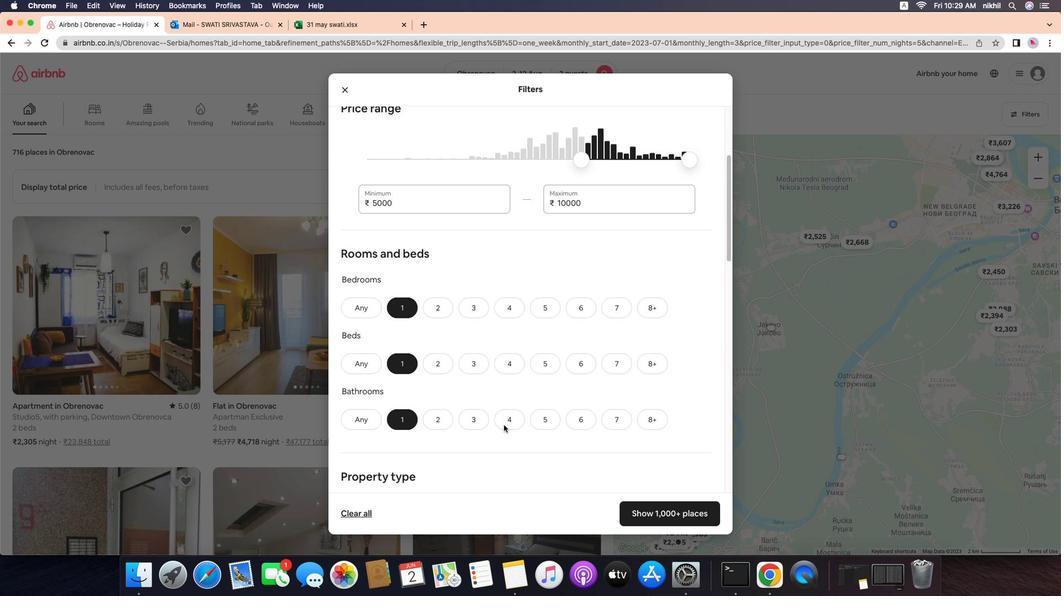 
Action: Mouse scrolled (517, 416) with delta (104, 18)
Screenshot: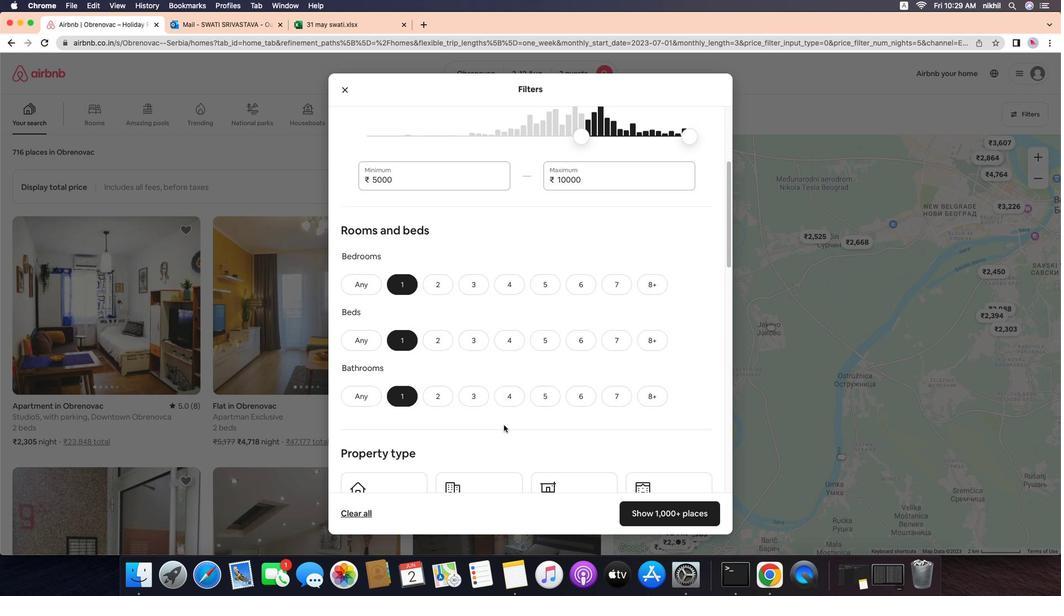 
Action: Mouse moved to (426, 414)
Screenshot: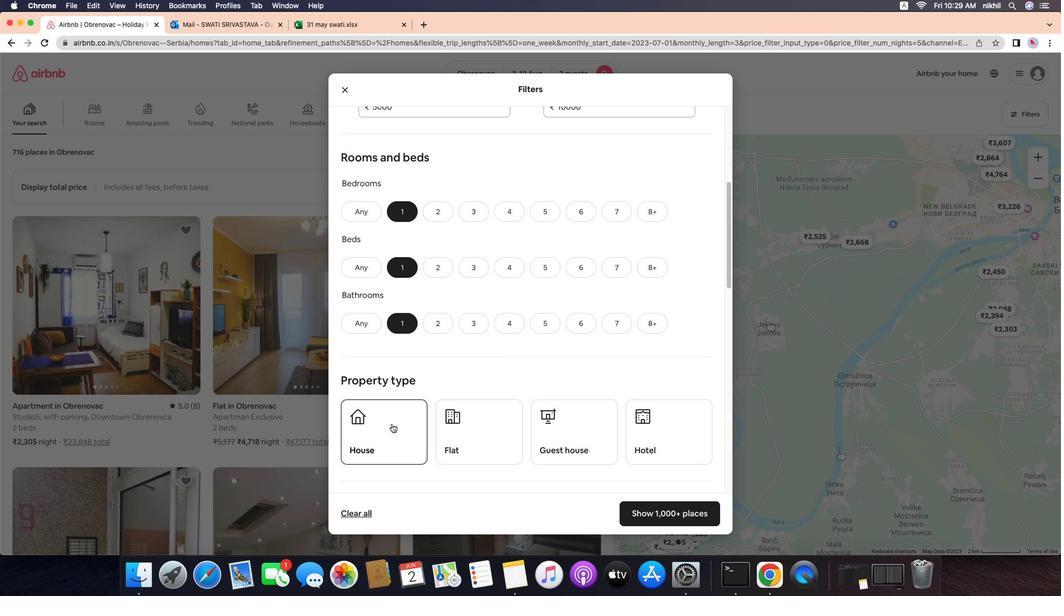 
Action: Mouse pressed left at (426, 414)
Screenshot: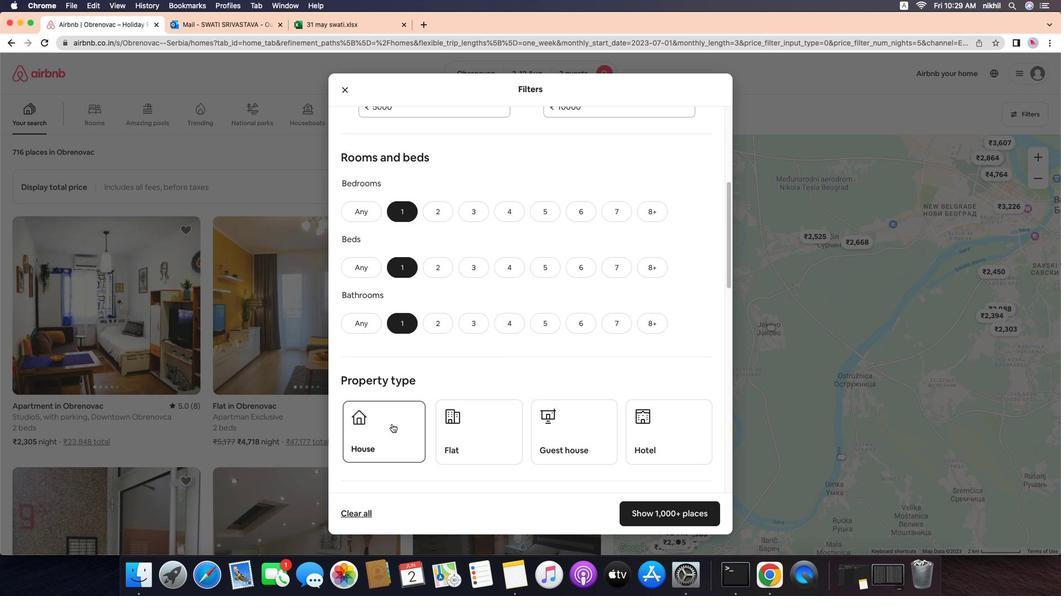 
Action: Mouse moved to (504, 418)
Screenshot: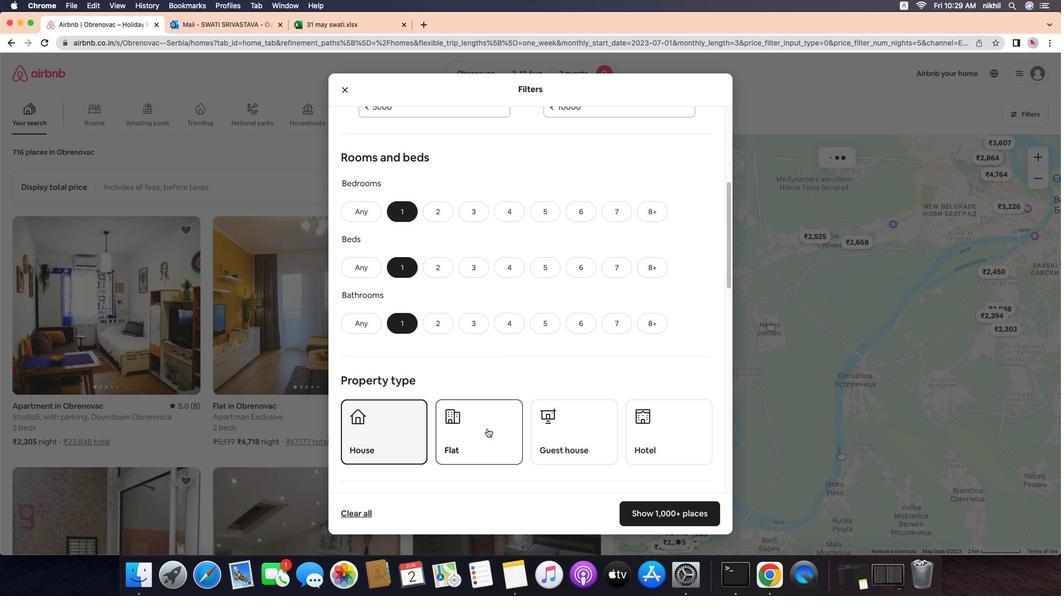
Action: Mouse pressed left at (504, 418)
Screenshot: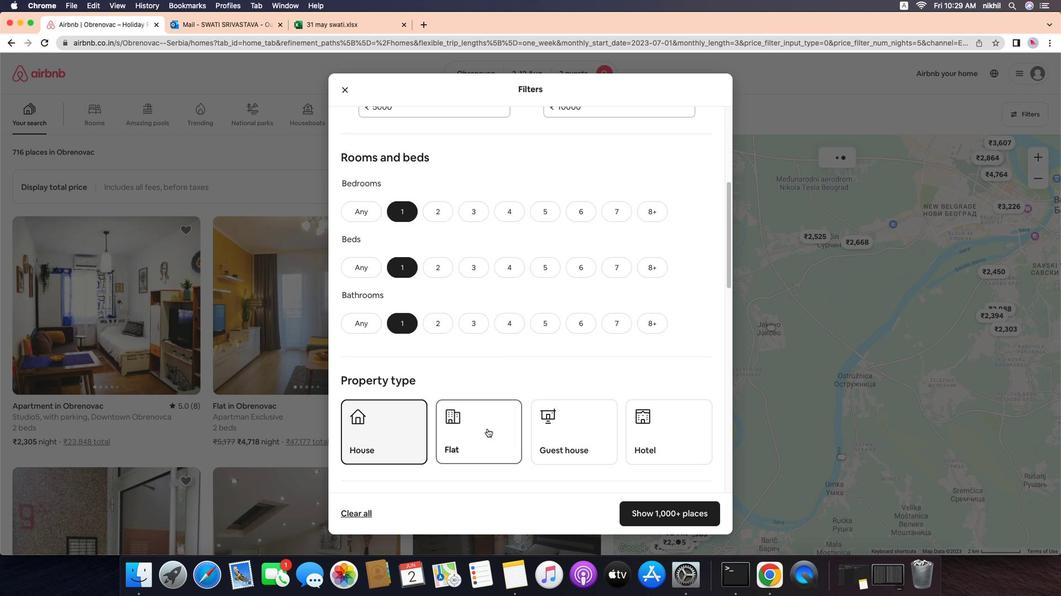 
Action: Mouse moved to (596, 418)
Screenshot: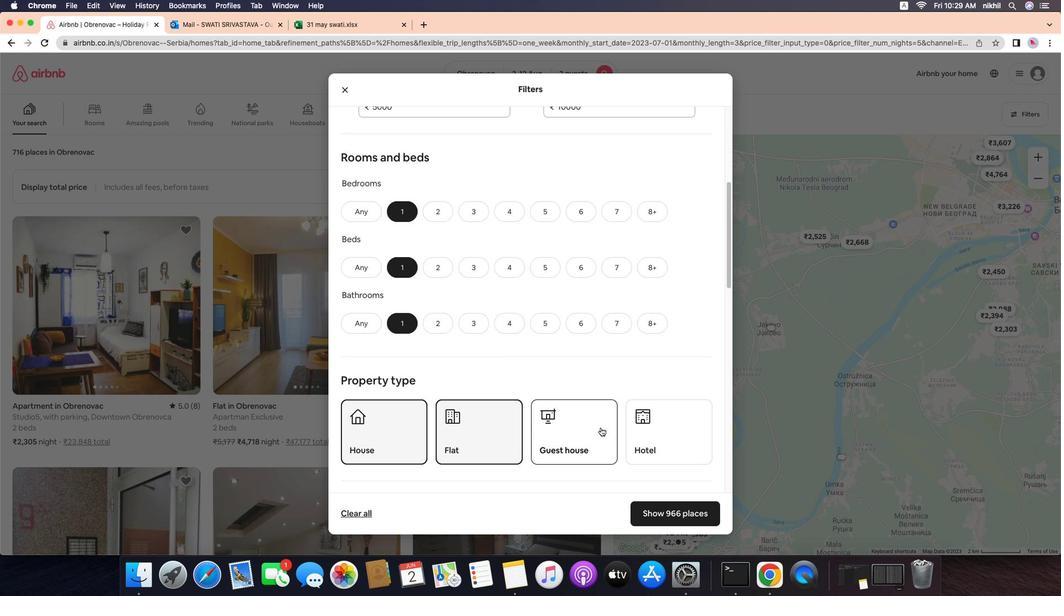 
Action: Mouse pressed left at (596, 418)
Screenshot: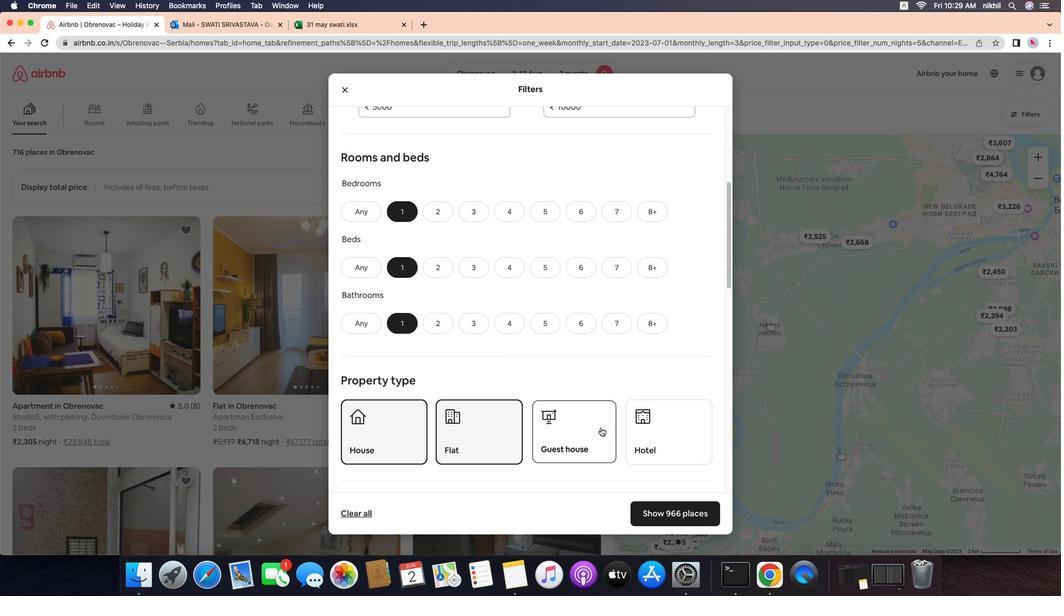 
Action: Mouse moved to (654, 421)
Screenshot: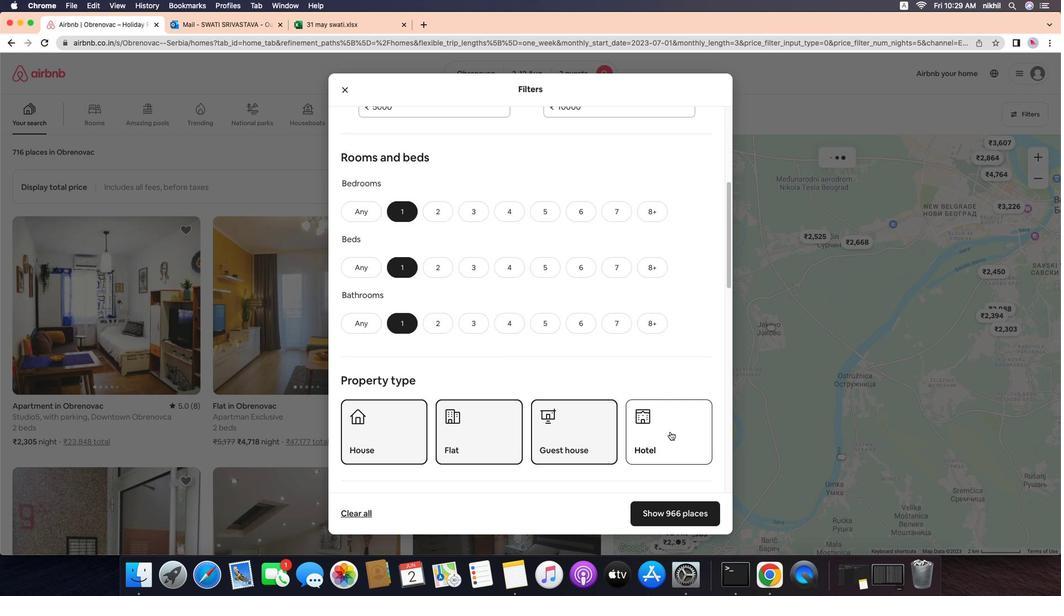 
Action: Mouse pressed left at (654, 421)
Screenshot: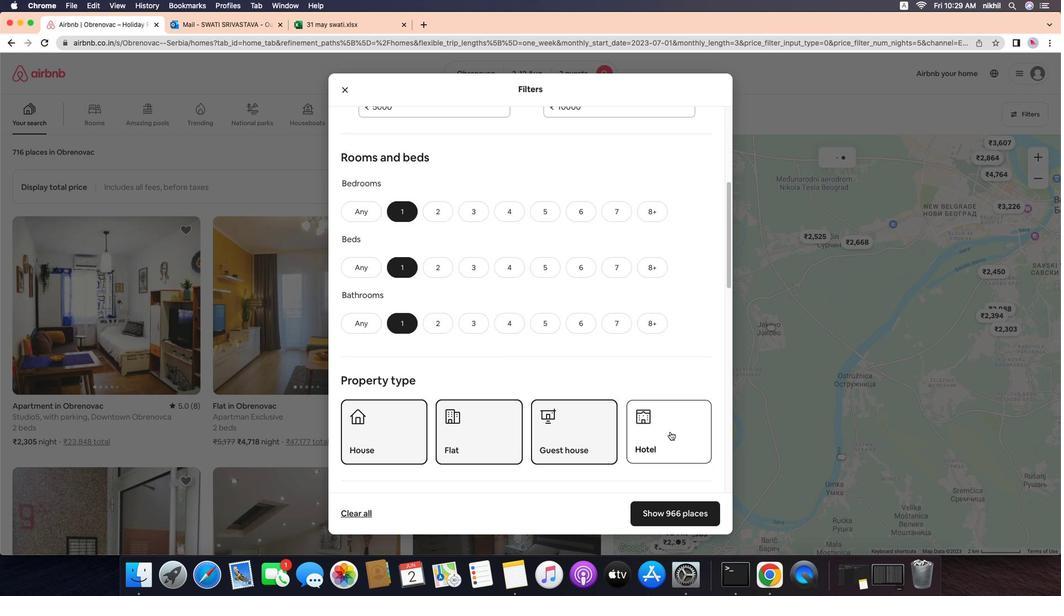 
Action: Mouse moved to (629, 424)
Screenshot: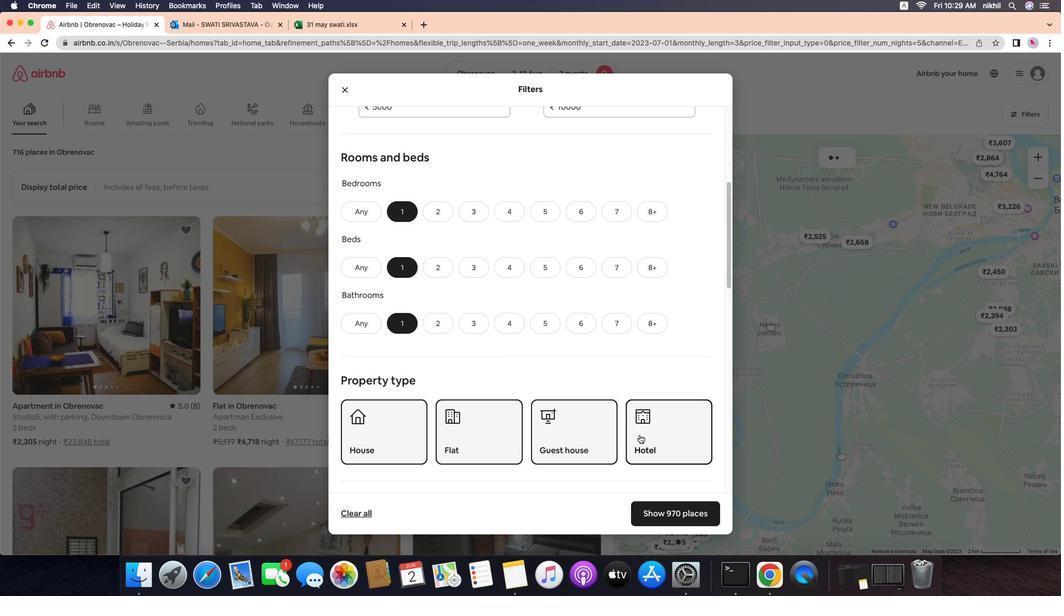 
Action: Mouse scrolled (629, 424) with delta (104, 19)
Screenshot: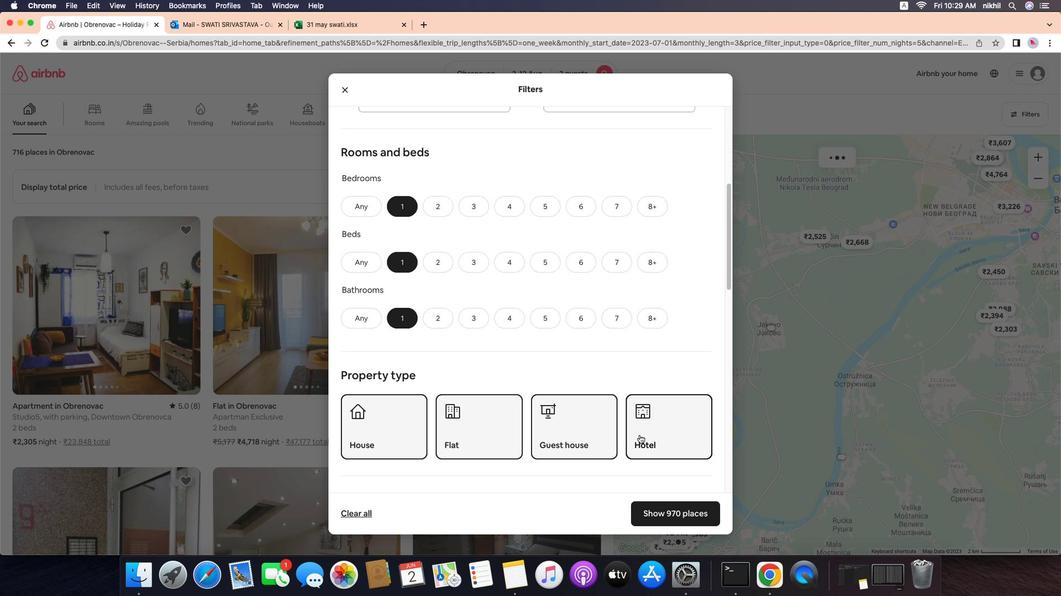
Action: Mouse scrolled (629, 424) with delta (104, 19)
Screenshot: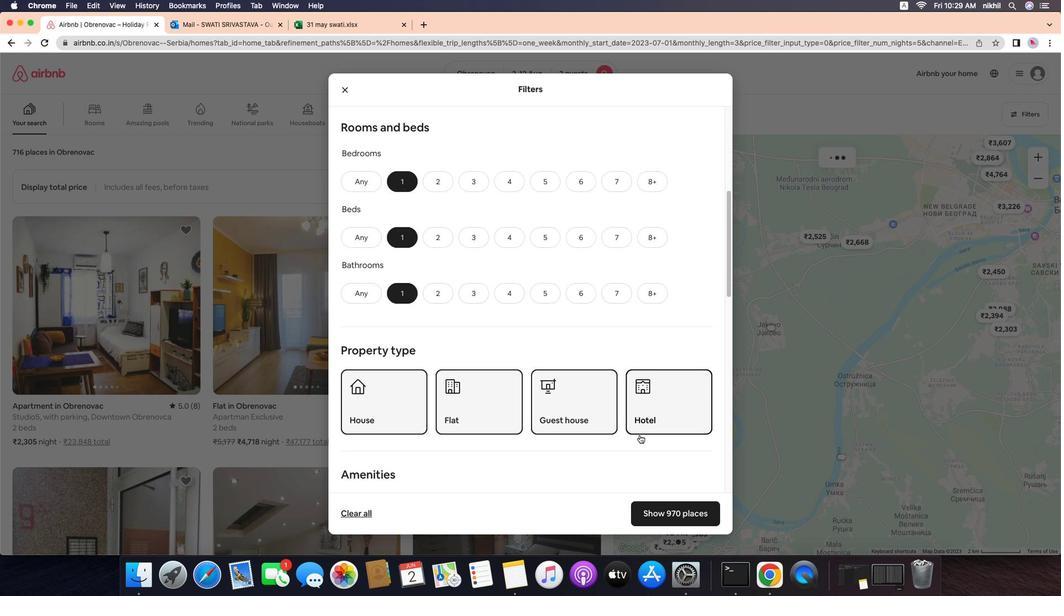 
Action: Mouse scrolled (629, 424) with delta (104, 18)
Screenshot: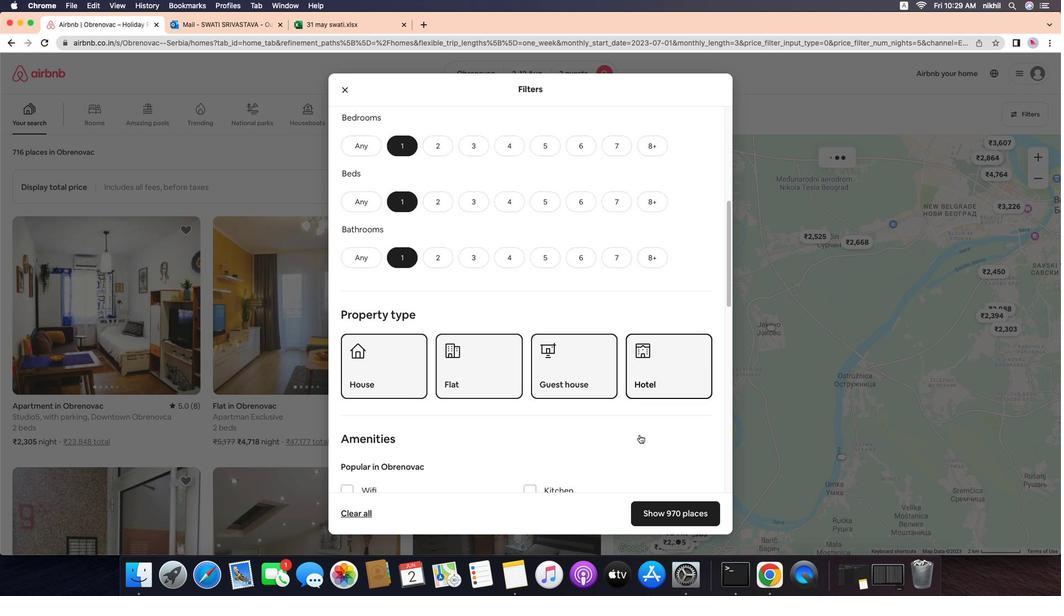 
Action: Mouse scrolled (629, 424) with delta (104, 17)
Screenshot: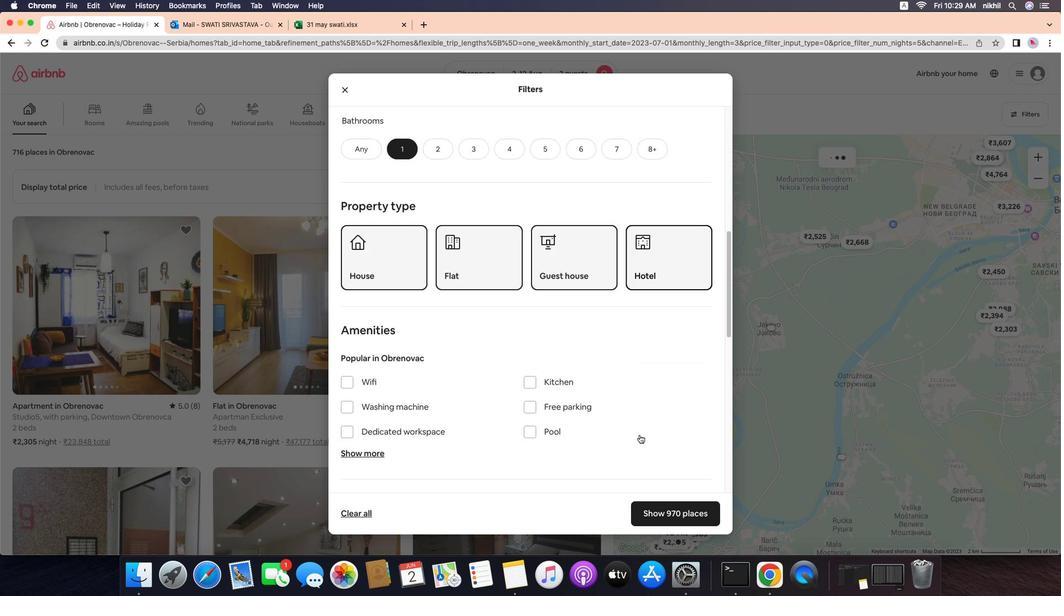 
Action: Mouse scrolled (629, 424) with delta (104, 17)
Screenshot: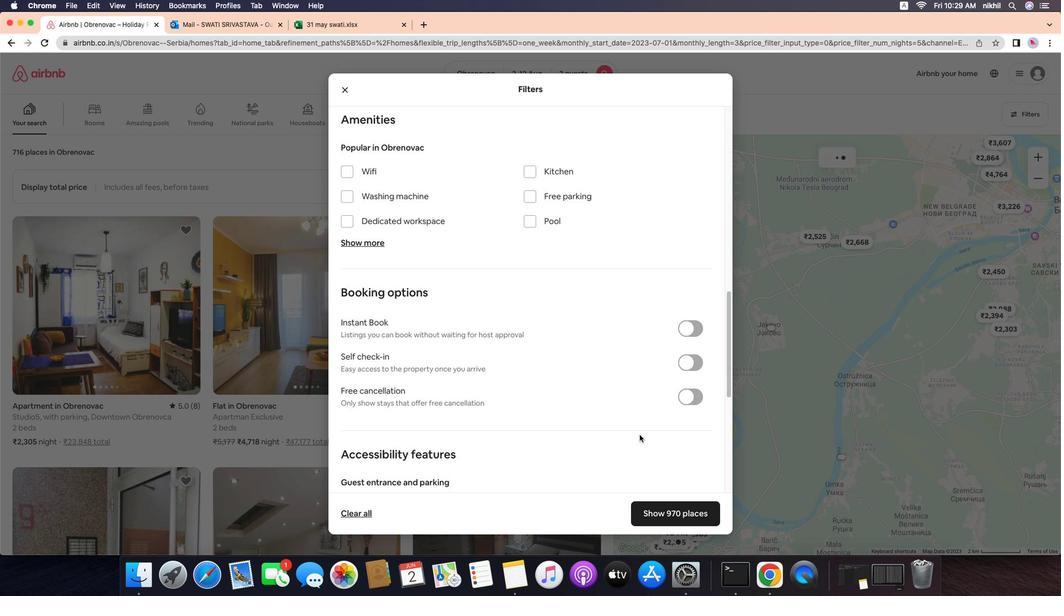 
Action: Mouse moved to (666, 342)
Screenshot: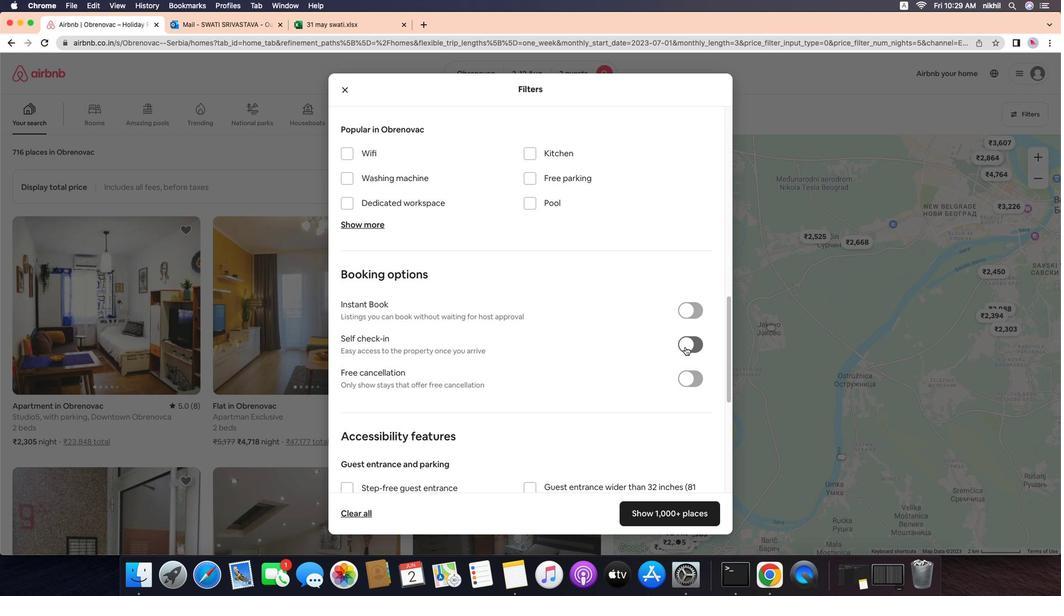 
Action: Mouse pressed left at (666, 342)
Screenshot: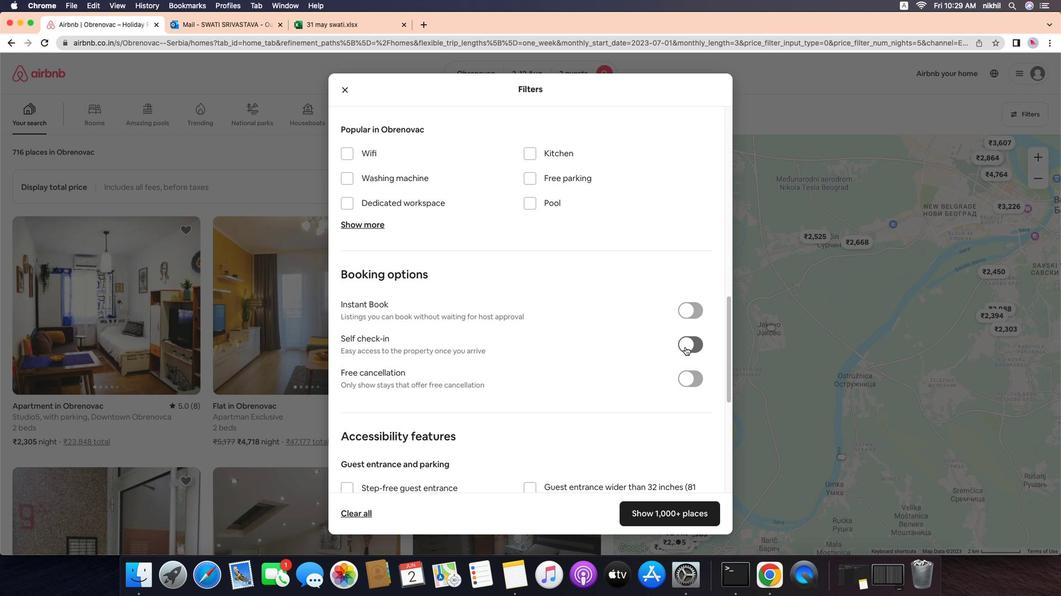 
Action: Mouse moved to (555, 385)
Screenshot: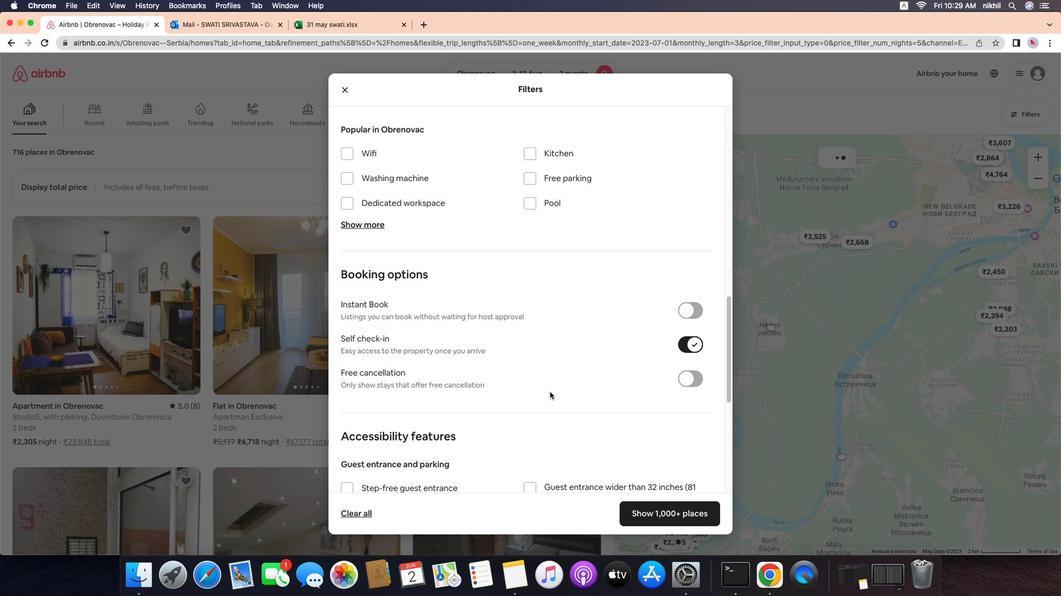 
Action: Mouse scrolled (555, 385) with delta (104, 19)
Screenshot: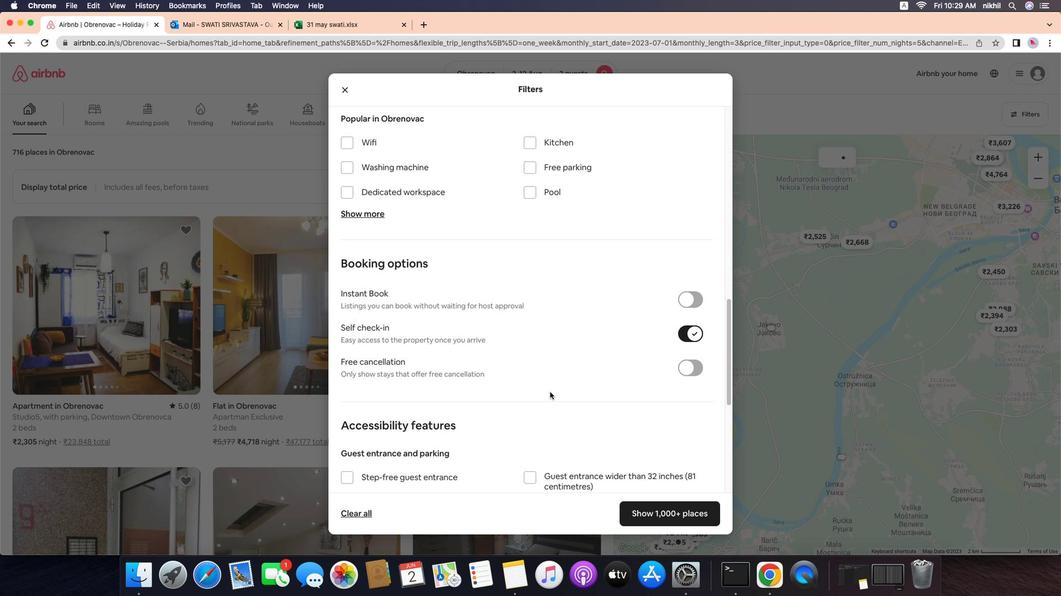
Action: Mouse scrolled (555, 385) with delta (104, 19)
Screenshot: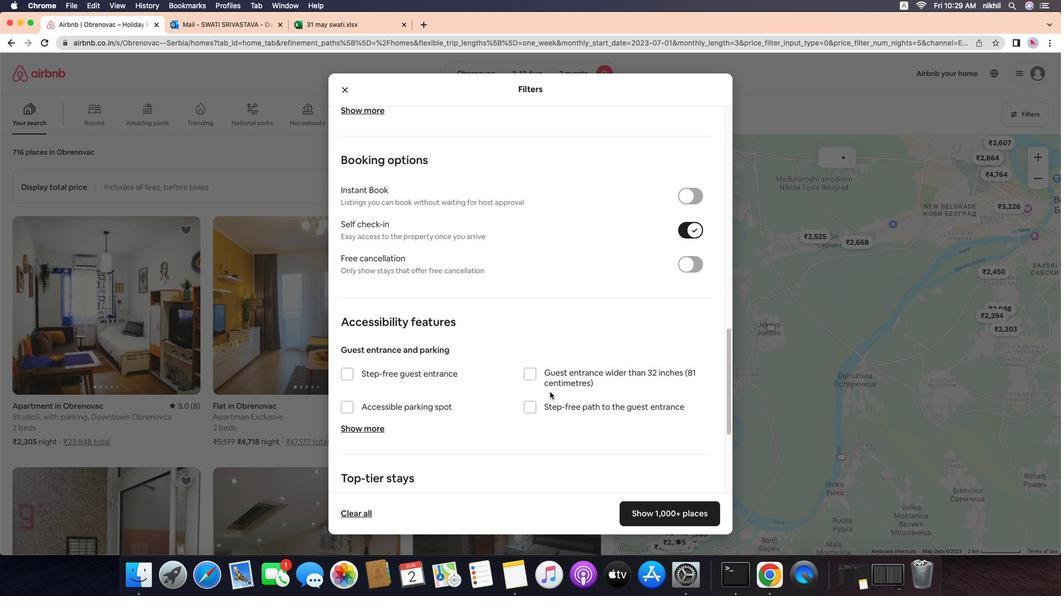 
Action: Mouse scrolled (555, 385) with delta (104, 17)
Screenshot: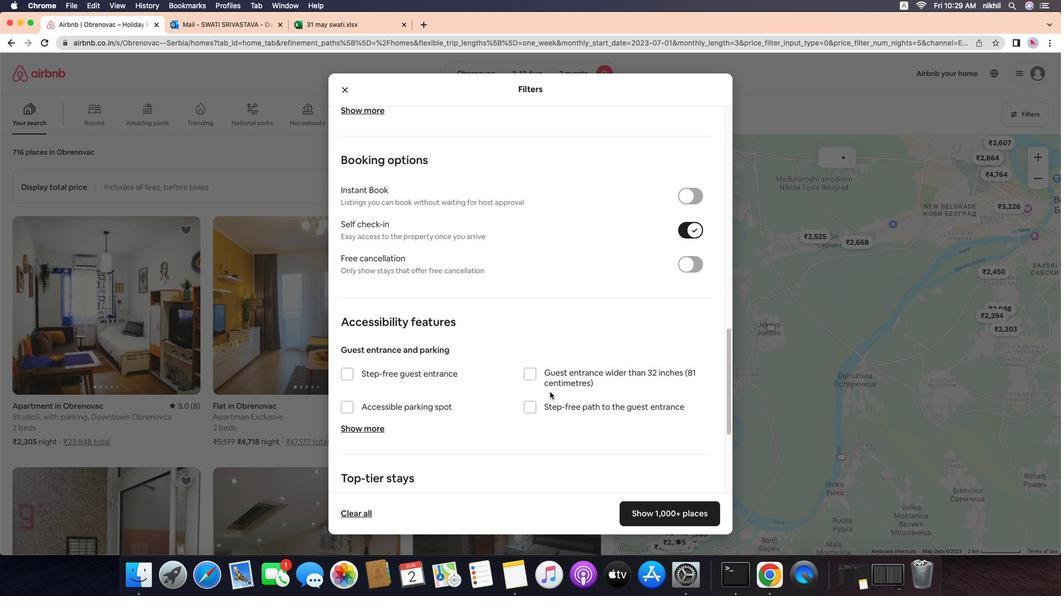 
Action: Mouse scrolled (555, 385) with delta (104, 17)
Screenshot: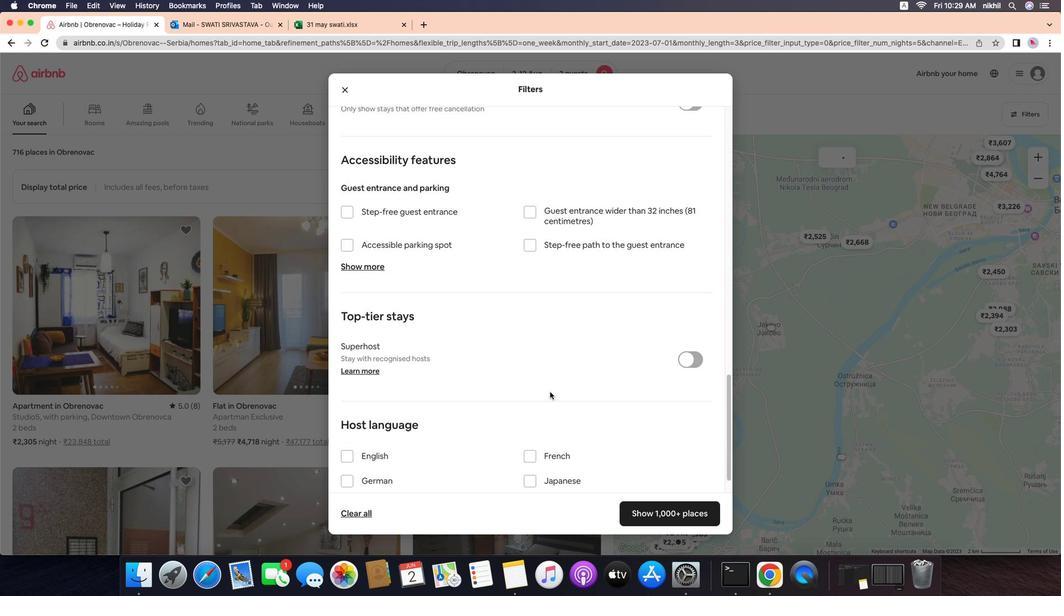 
Action: Mouse scrolled (555, 385) with delta (104, 16)
Screenshot: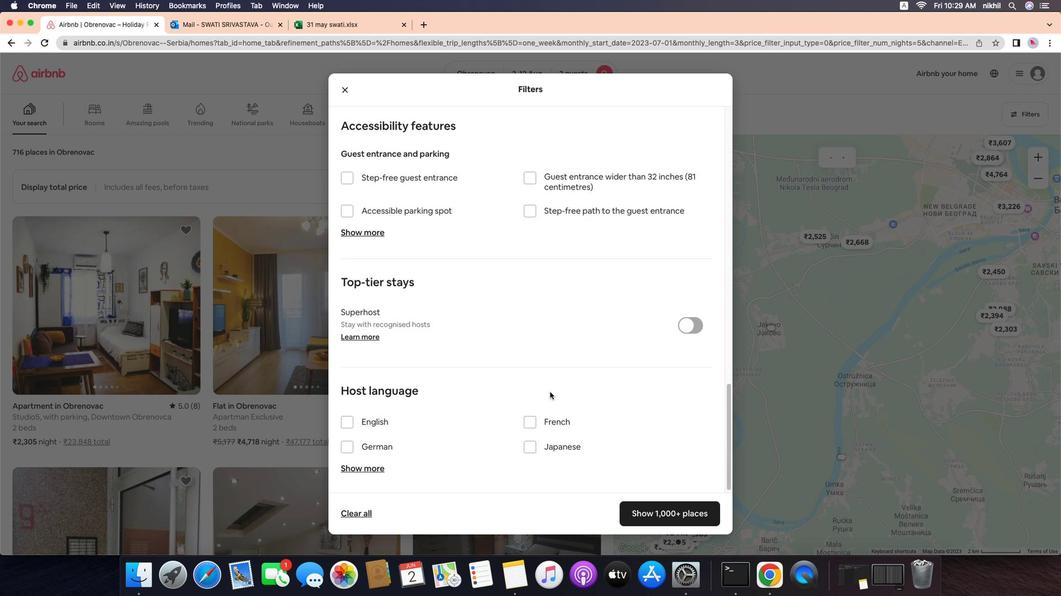
Action: Mouse scrolled (555, 385) with delta (104, 19)
Screenshot: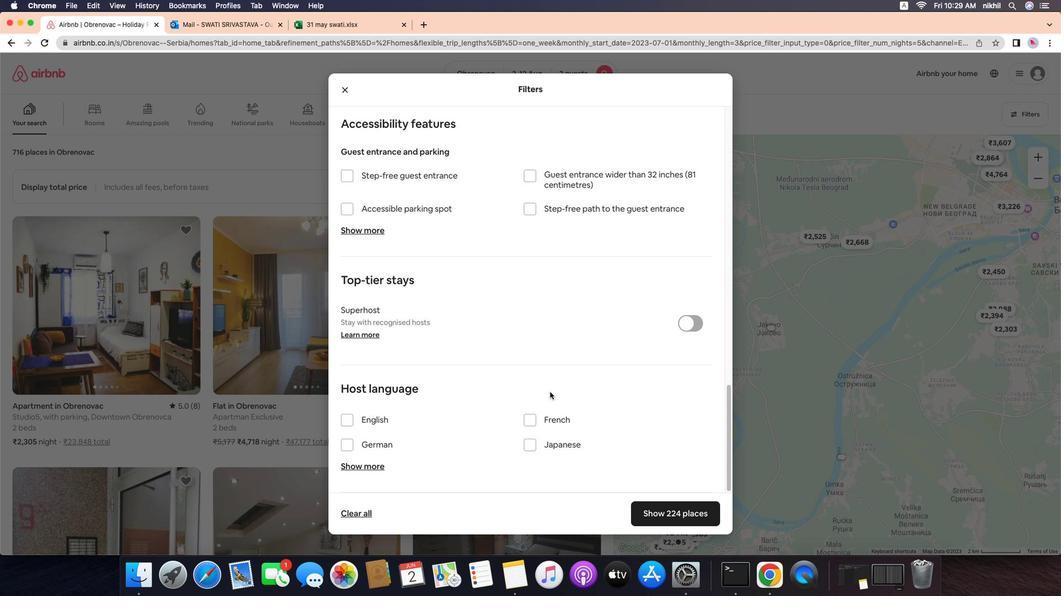 
Action: Mouse scrolled (555, 385) with delta (104, 19)
Screenshot: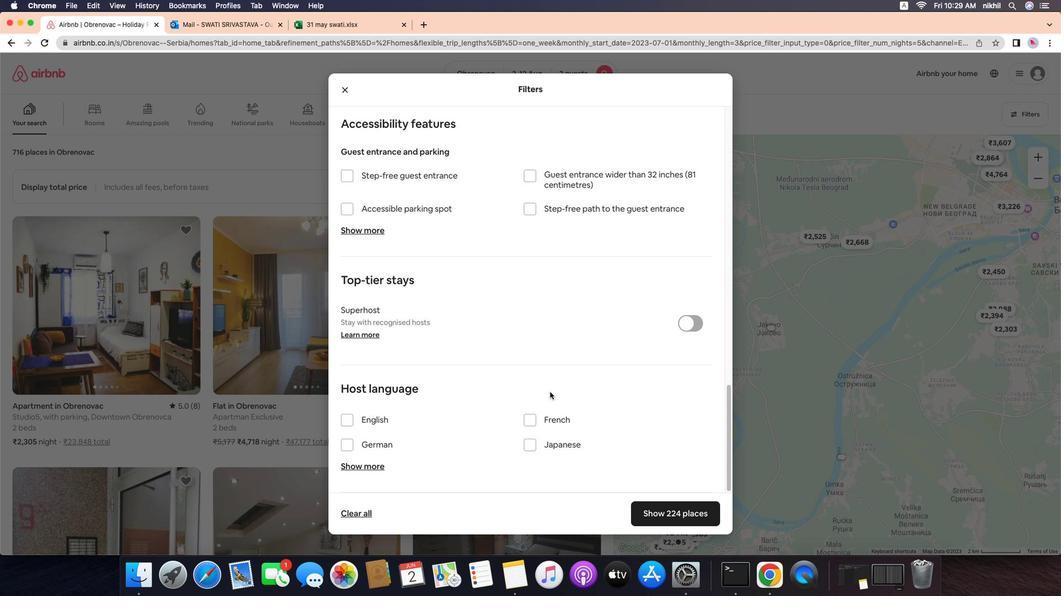 
Action: Mouse scrolled (555, 385) with delta (104, 17)
Screenshot: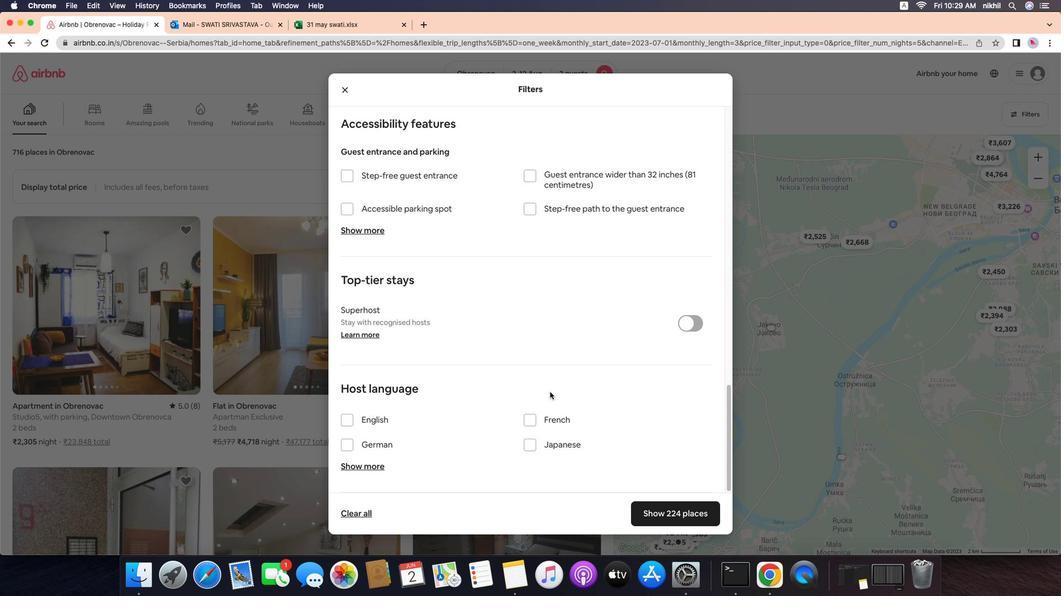 
Action: Mouse scrolled (555, 385) with delta (104, 17)
Screenshot: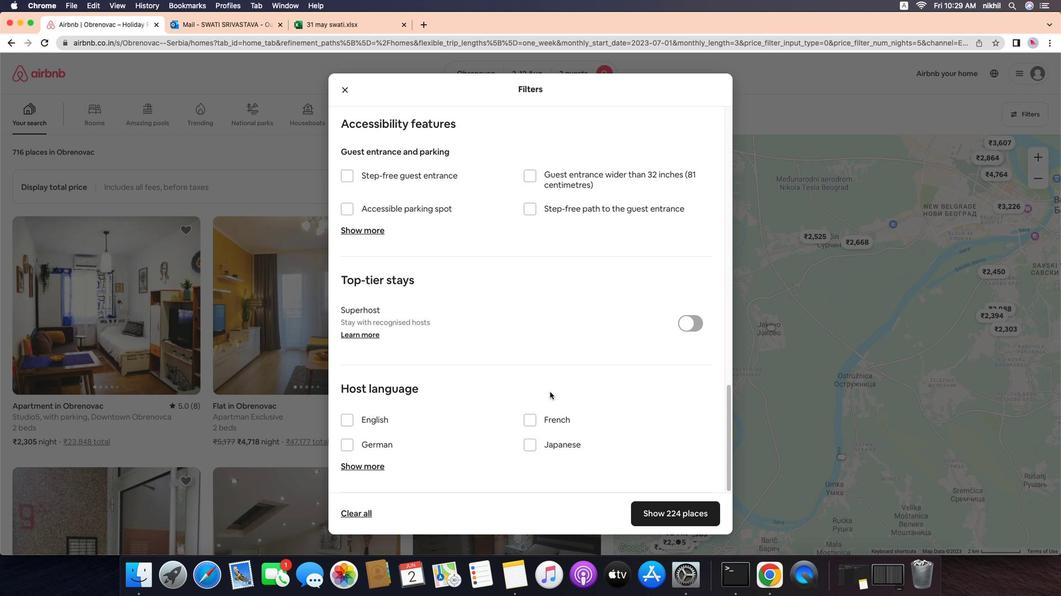 
Action: Mouse scrolled (555, 385) with delta (104, 16)
Screenshot: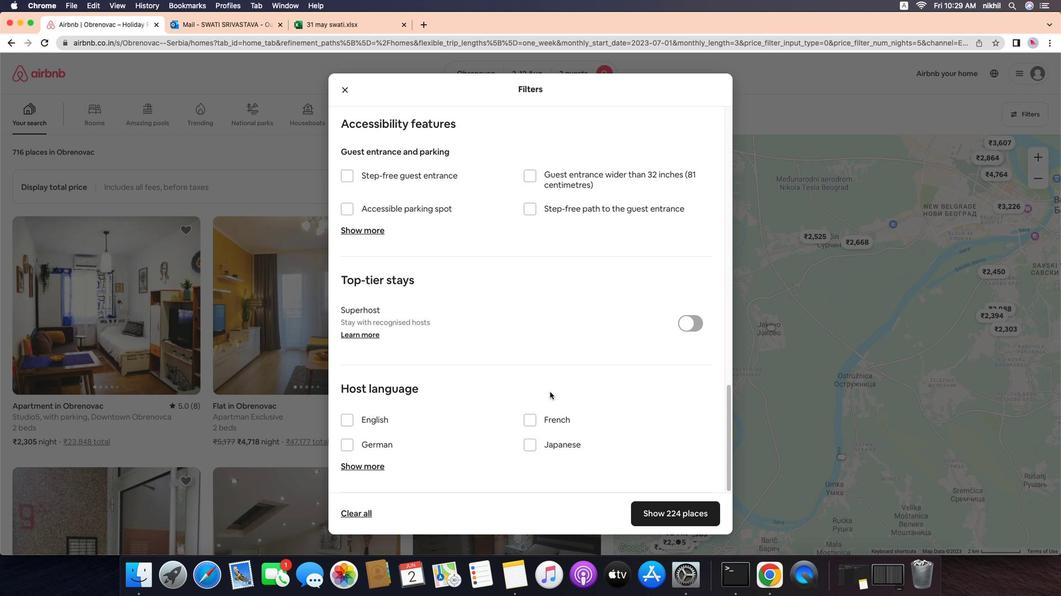
Action: Mouse moved to (391, 411)
Screenshot: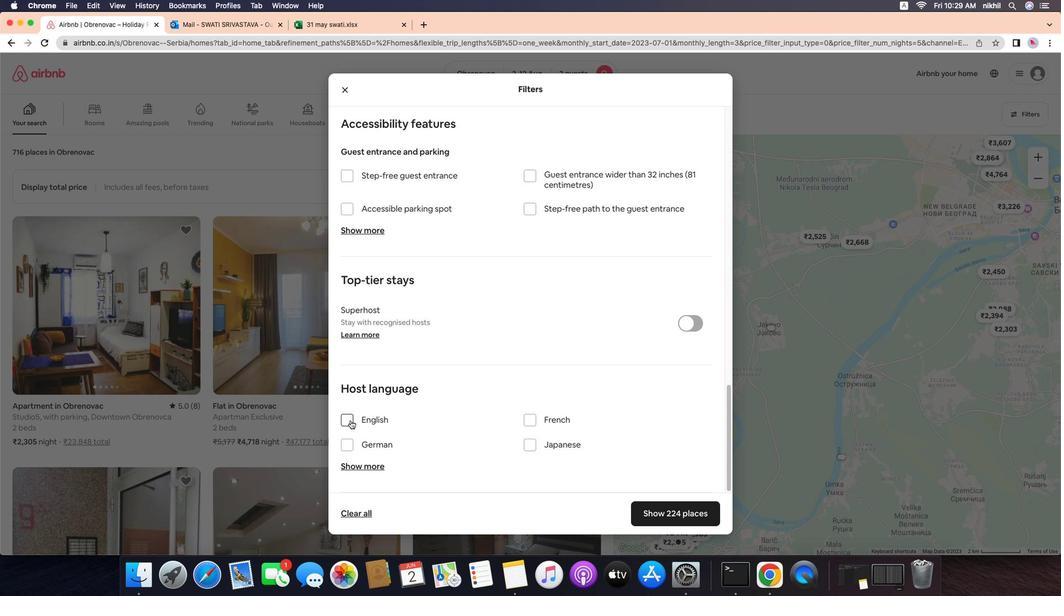 
Action: Mouse pressed left at (391, 411)
Screenshot: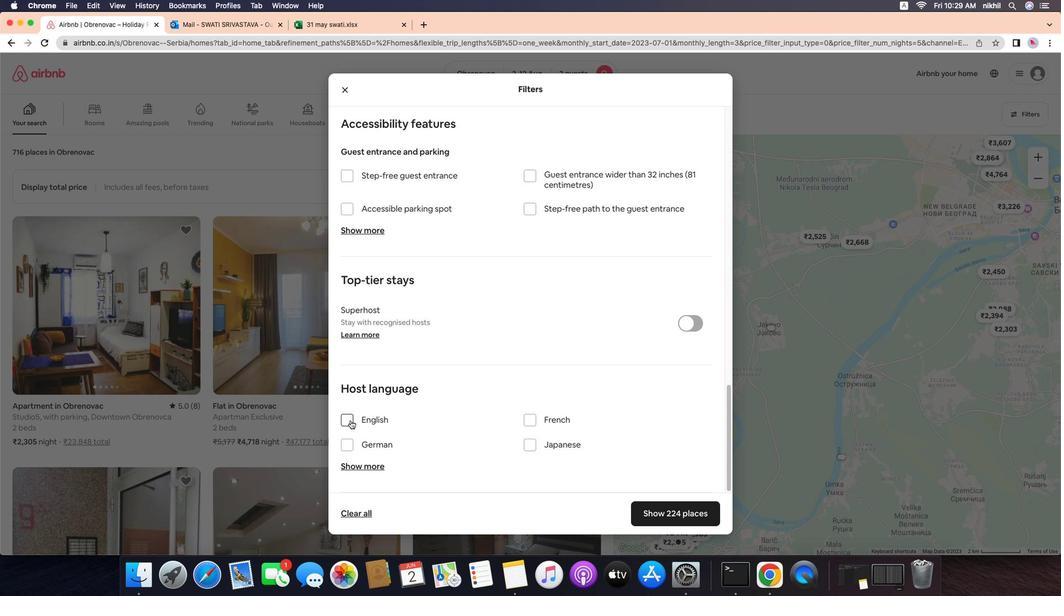 
Action: Mouse moved to (648, 505)
Screenshot: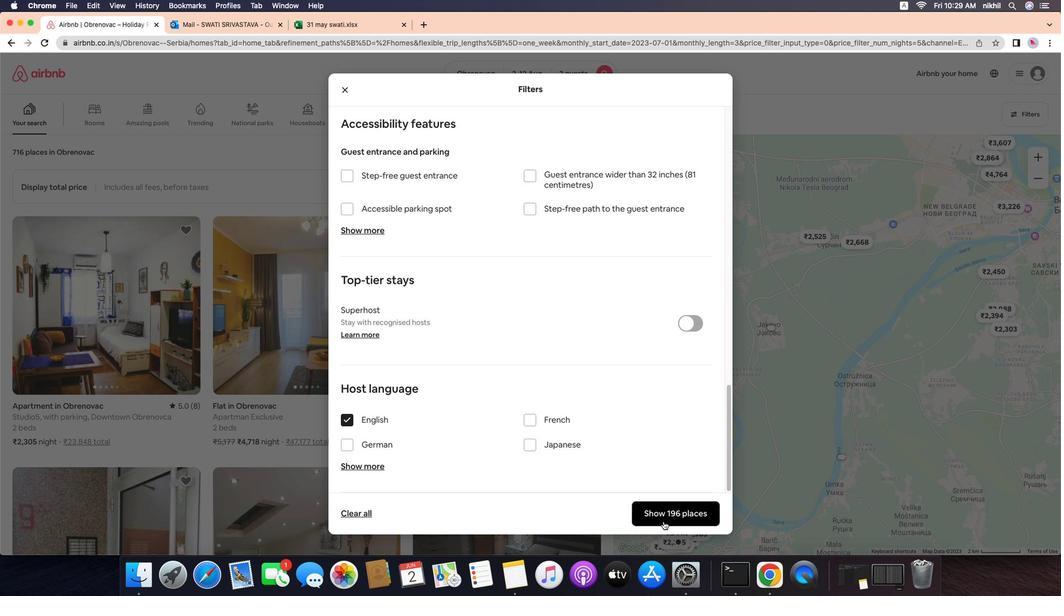 
Action: Mouse pressed left at (648, 505)
Screenshot: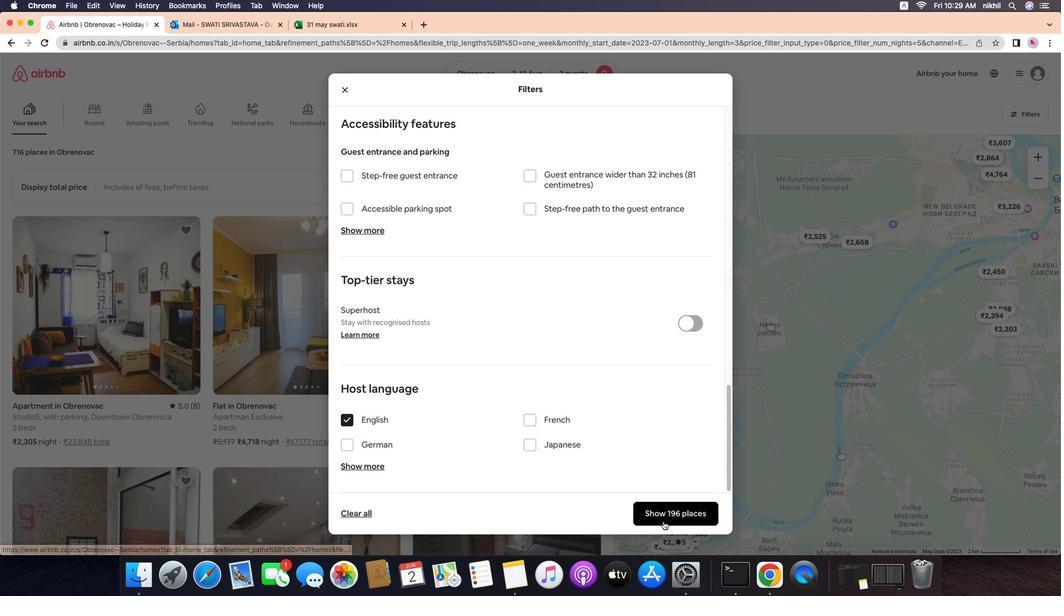 
Action: Mouse moved to (531, 156)
Screenshot: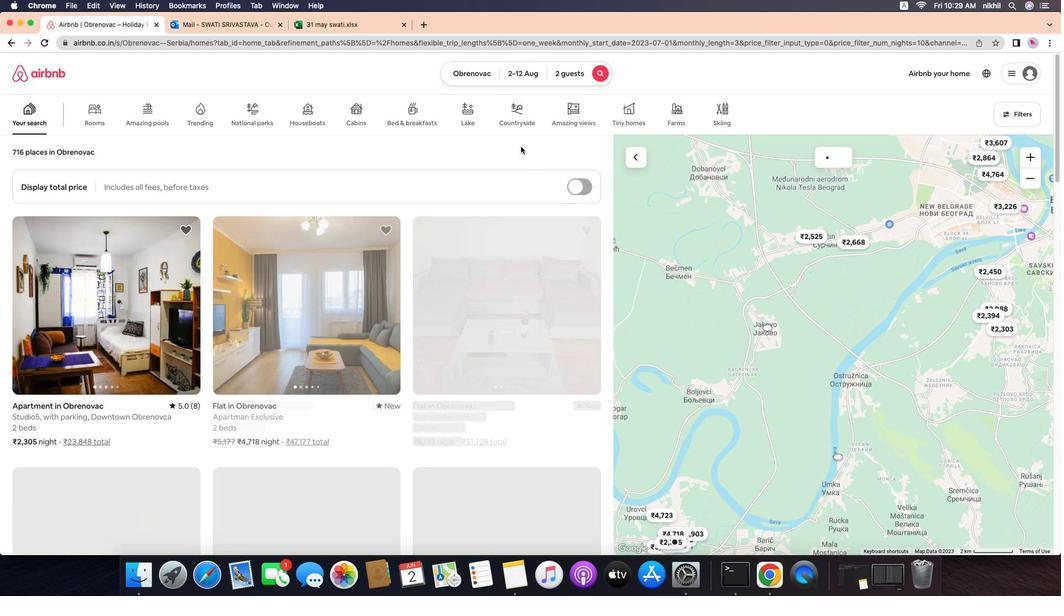 
